 Task: Find a place to stay in Dharan Bazar, Nepal, from June 9 to June 16 for 2 adults and 1 child, with a price range of ₹8000 to ₹16000, 2 bedrooms, 1 bathroom, and self check-in option.
Action: Mouse moved to (340, 107)
Screenshot: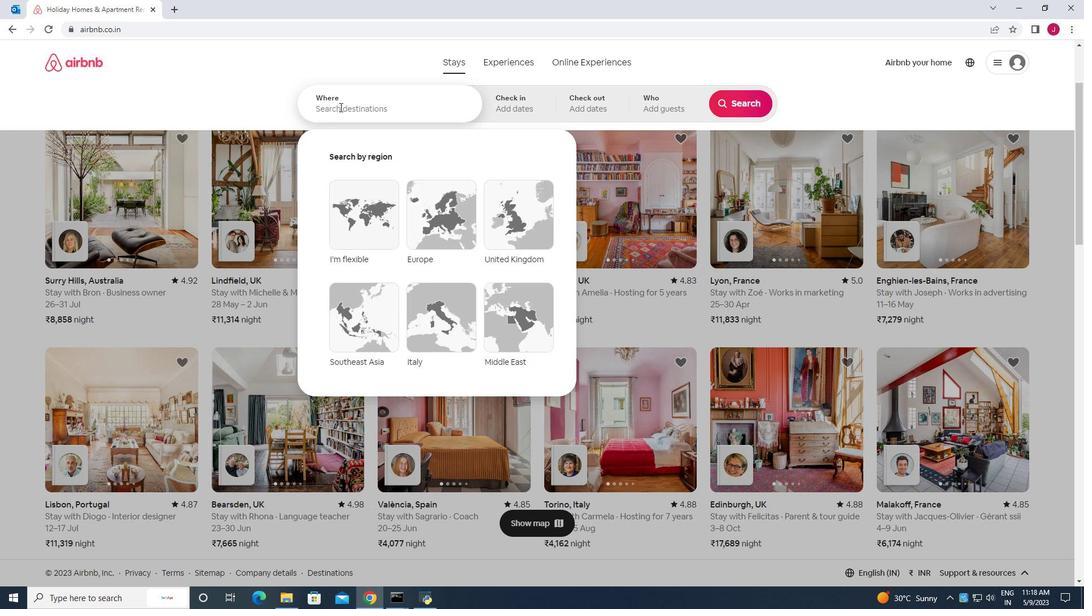 
Action: Mouse pressed left at (340, 107)
Screenshot: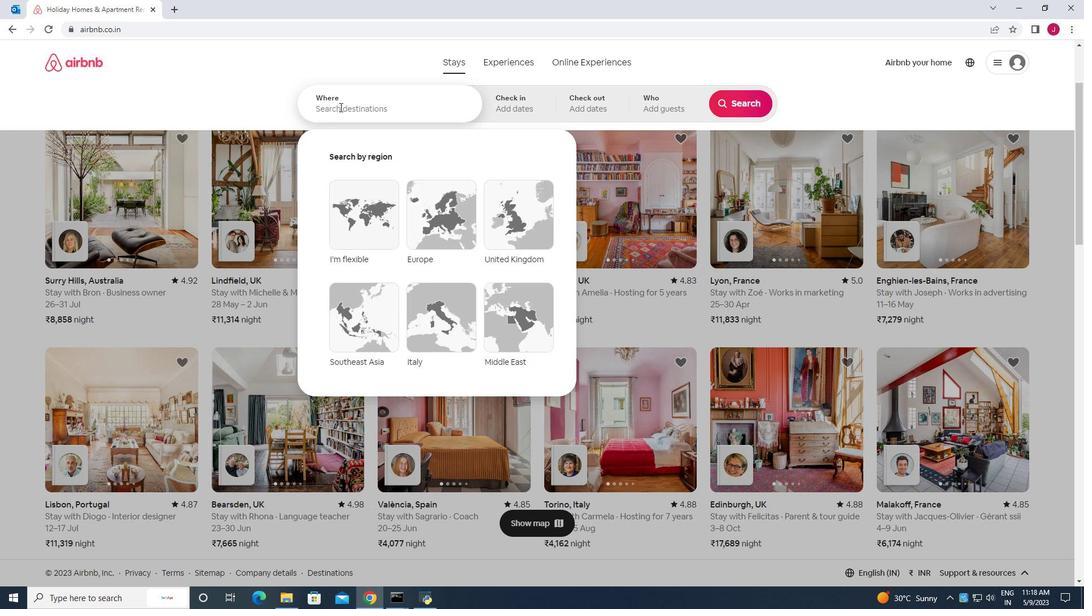 
Action: Key pressed dharan<Key.space>bazar
Screenshot: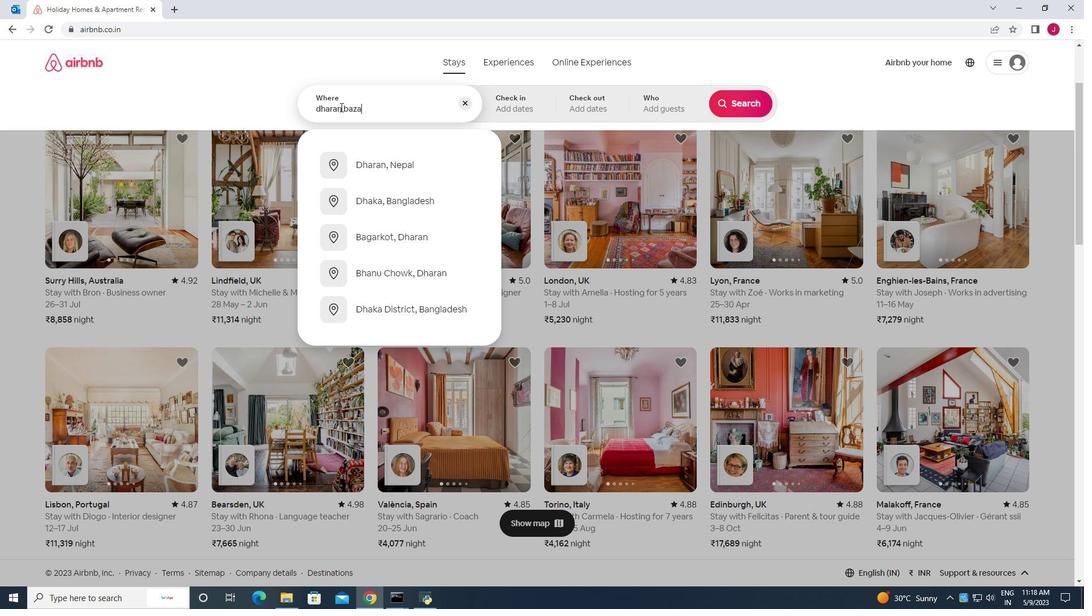 
Action: Mouse moved to (402, 164)
Screenshot: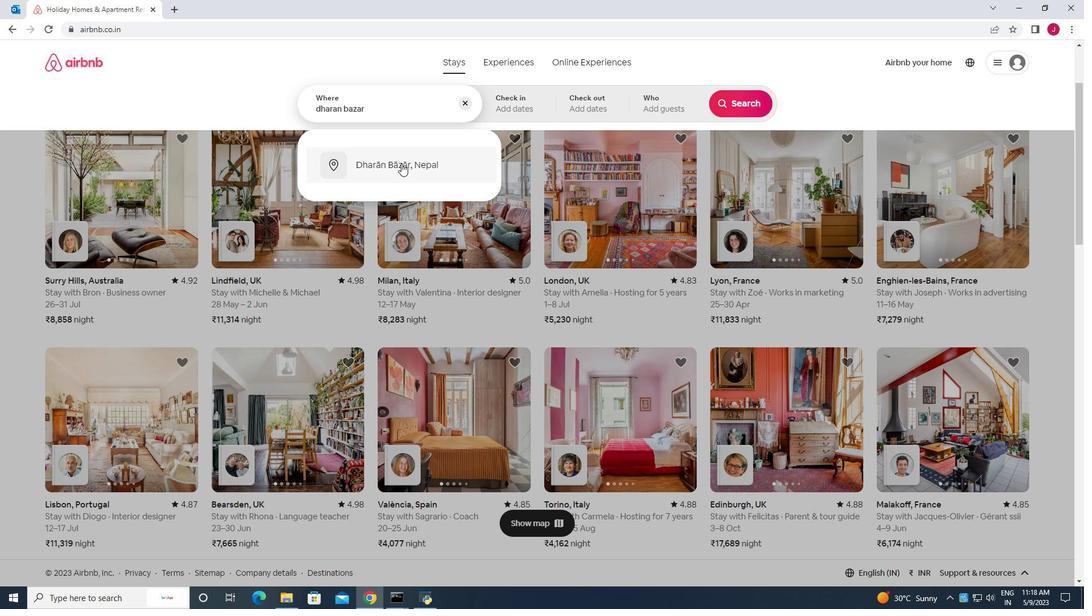 
Action: Mouse pressed left at (402, 164)
Screenshot: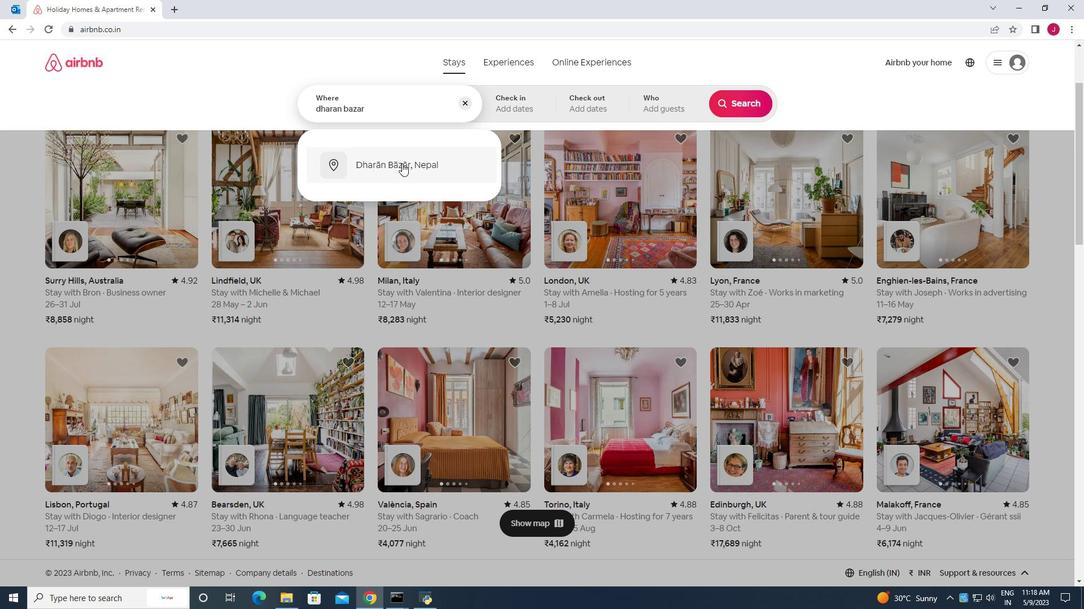 
Action: Mouse moved to (700, 269)
Screenshot: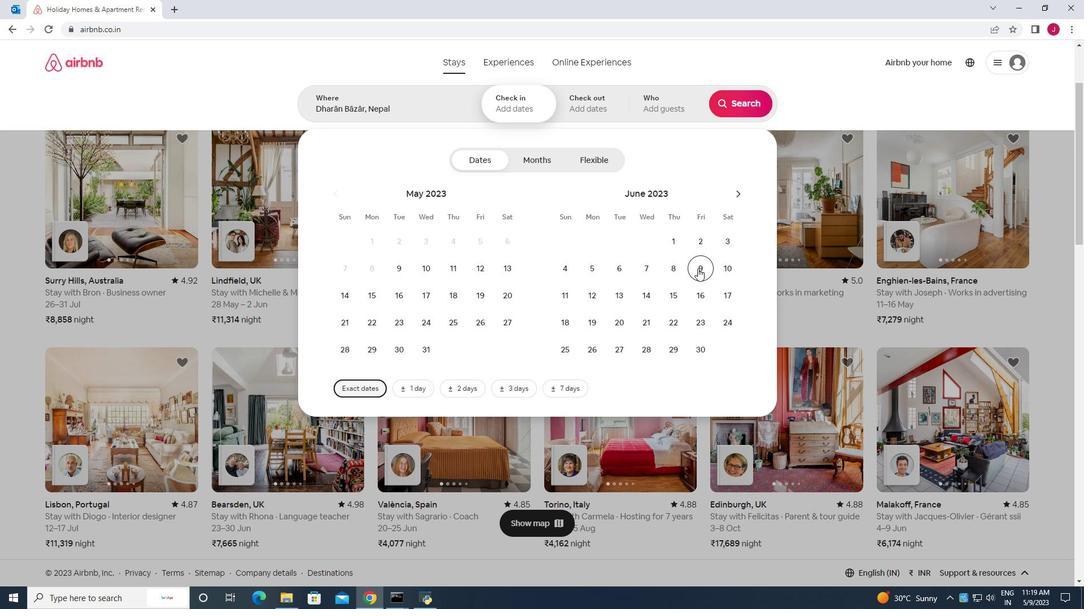 
Action: Mouse pressed left at (700, 269)
Screenshot: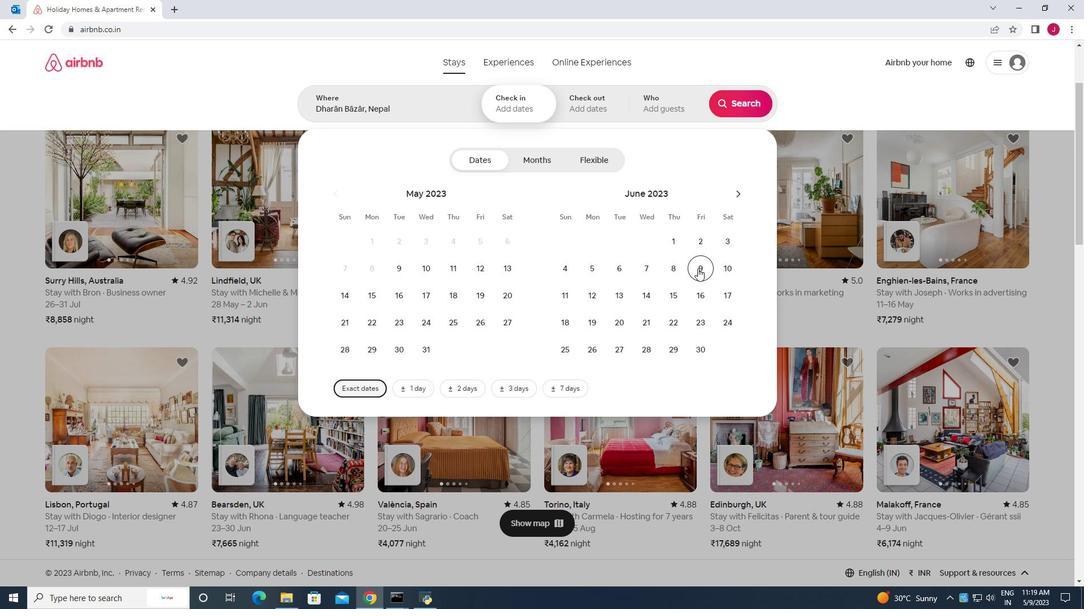 
Action: Mouse moved to (697, 301)
Screenshot: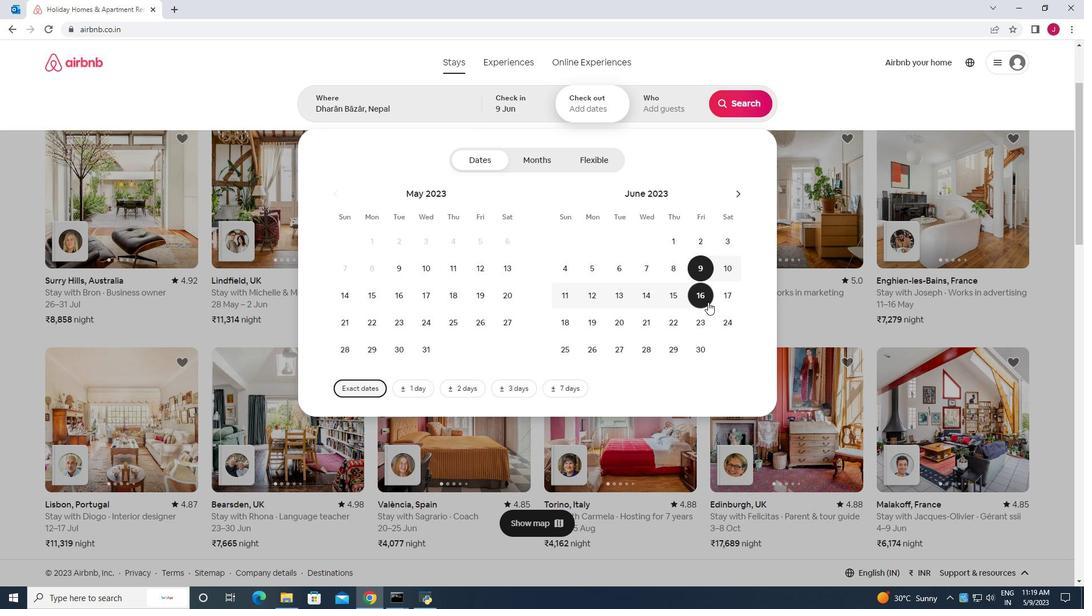 
Action: Mouse pressed left at (697, 301)
Screenshot: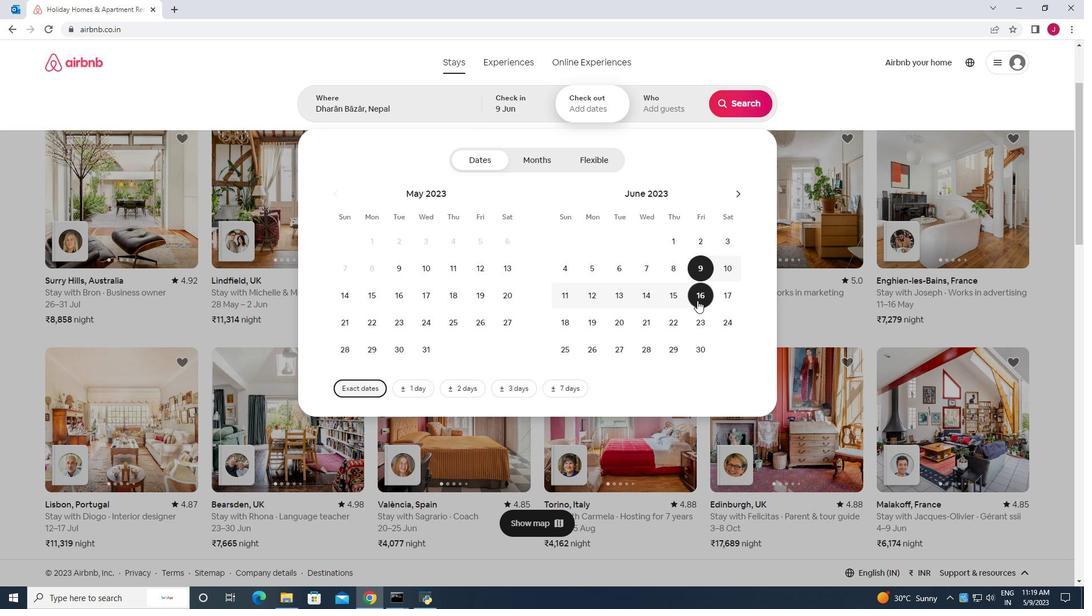 
Action: Mouse moved to (658, 109)
Screenshot: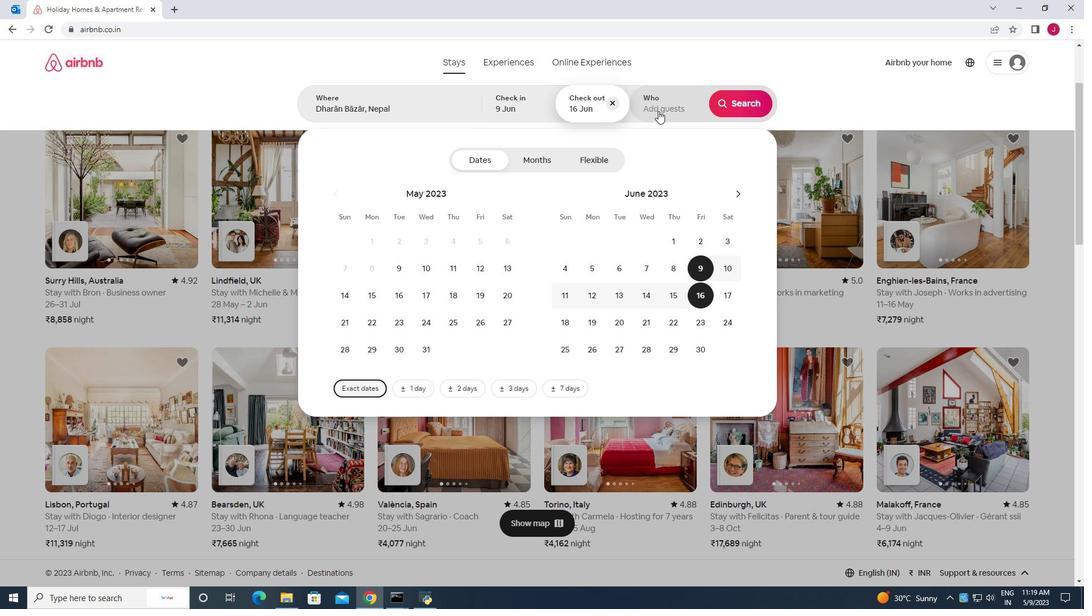 
Action: Mouse pressed left at (658, 109)
Screenshot: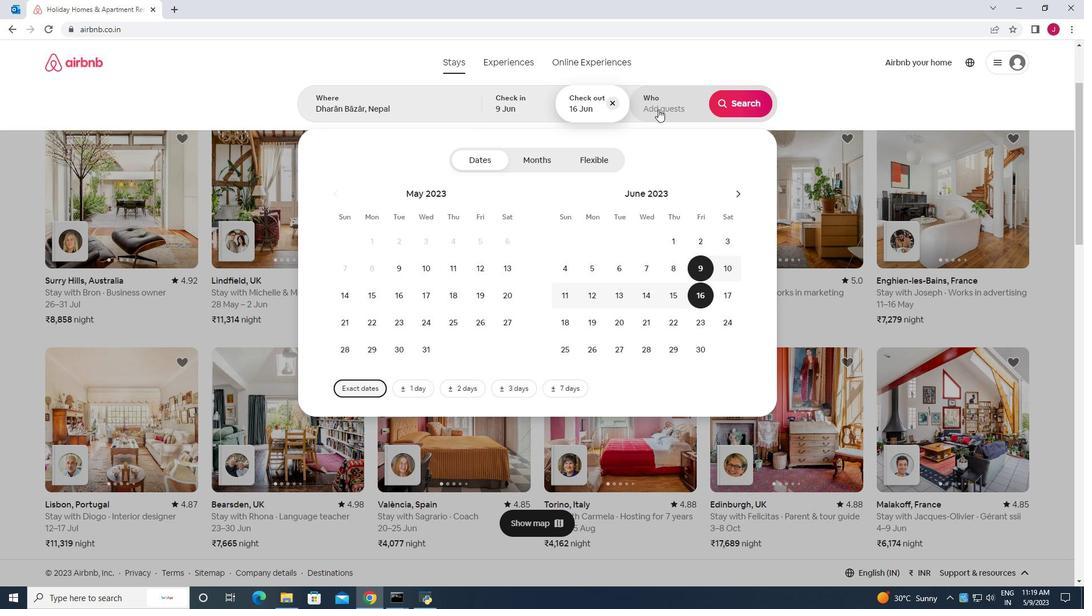 
Action: Mouse moved to (739, 166)
Screenshot: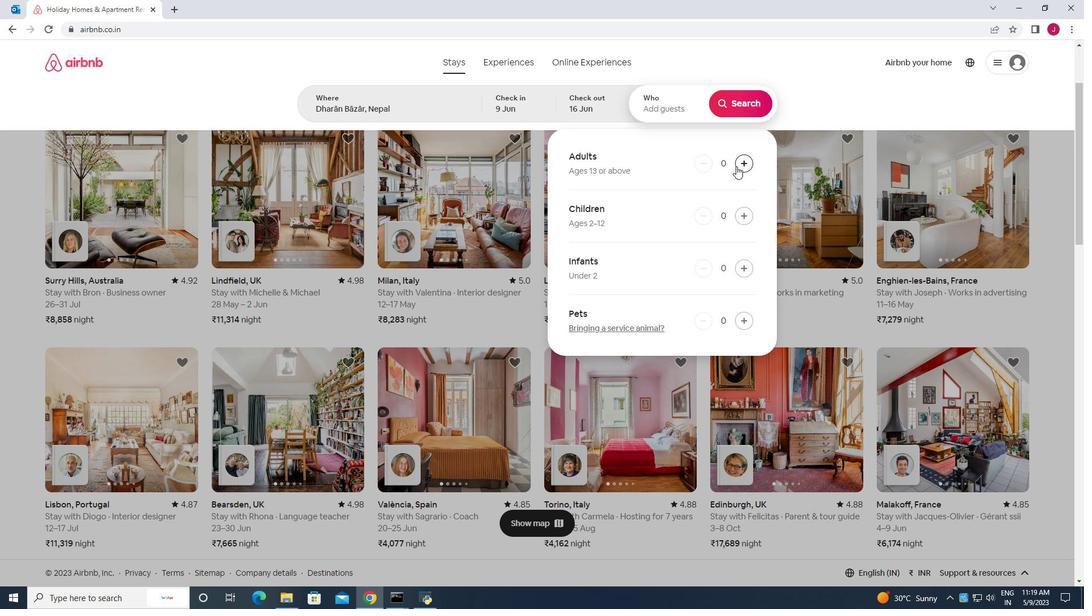 
Action: Mouse pressed left at (739, 166)
Screenshot: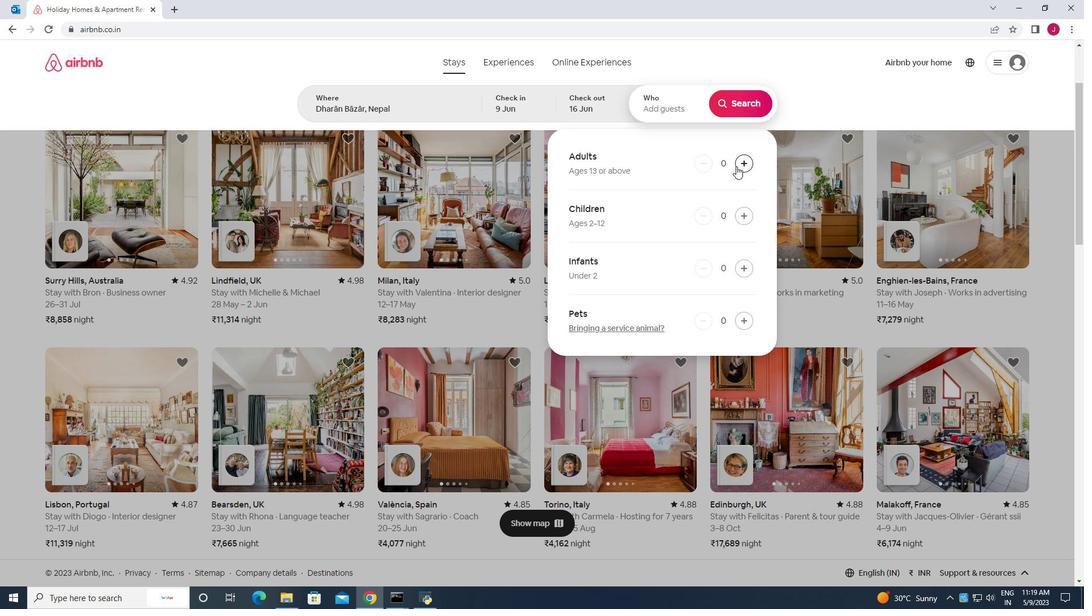 
Action: Mouse moved to (739, 166)
Screenshot: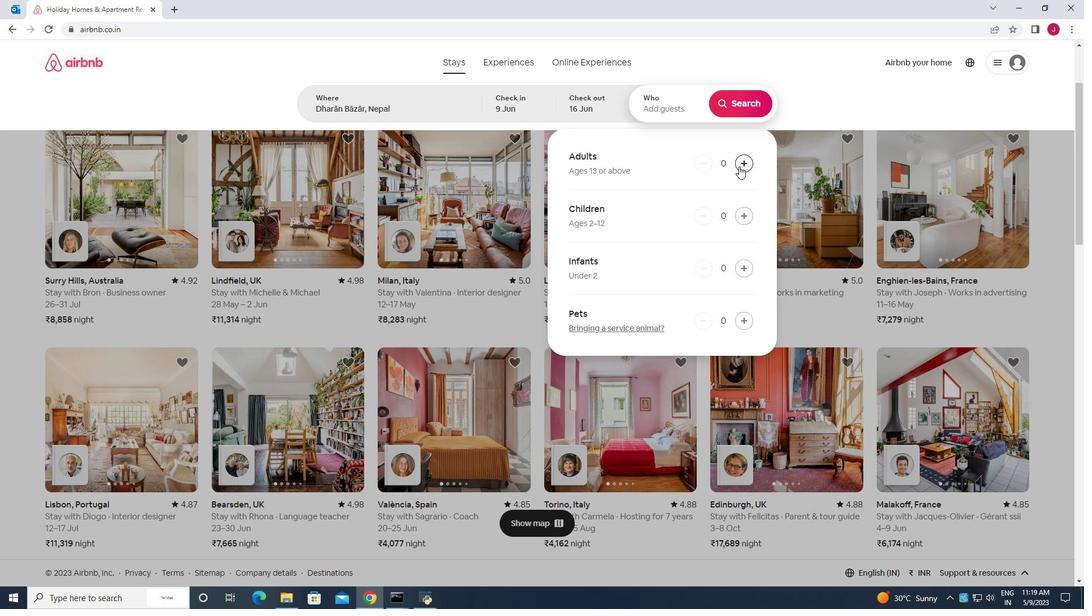 
Action: Mouse pressed left at (739, 166)
Screenshot: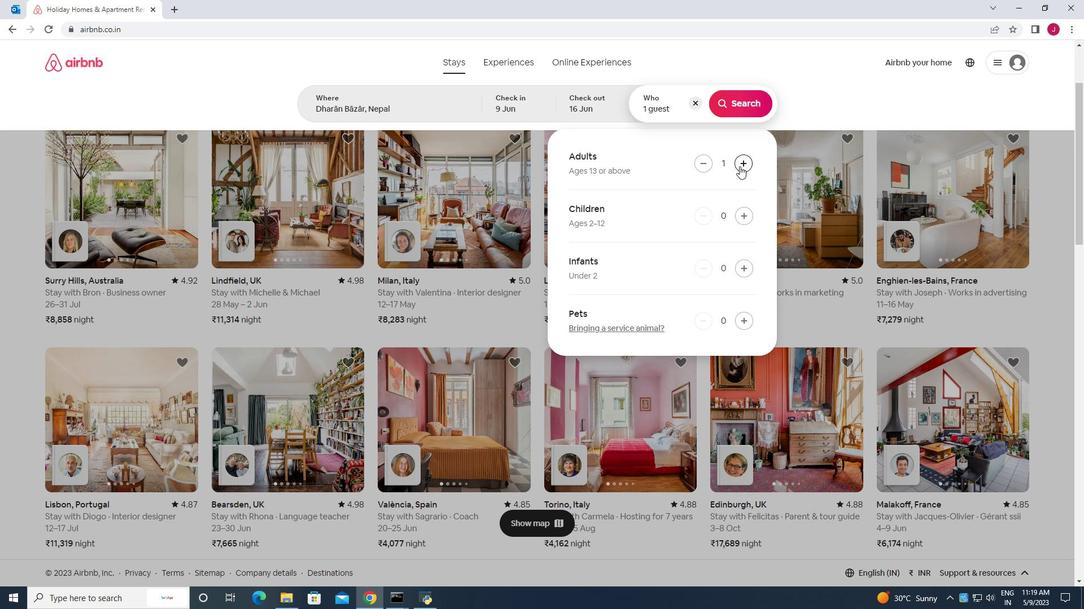
Action: Mouse moved to (740, 217)
Screenshot: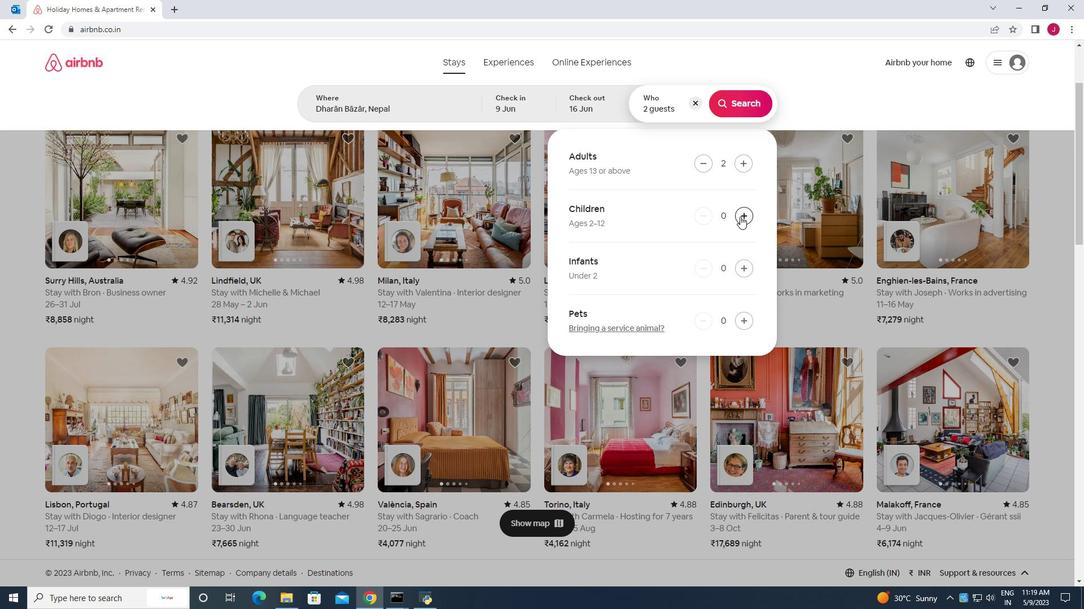 
Action: Mouse pressed left at (740, 217)
Screenshot: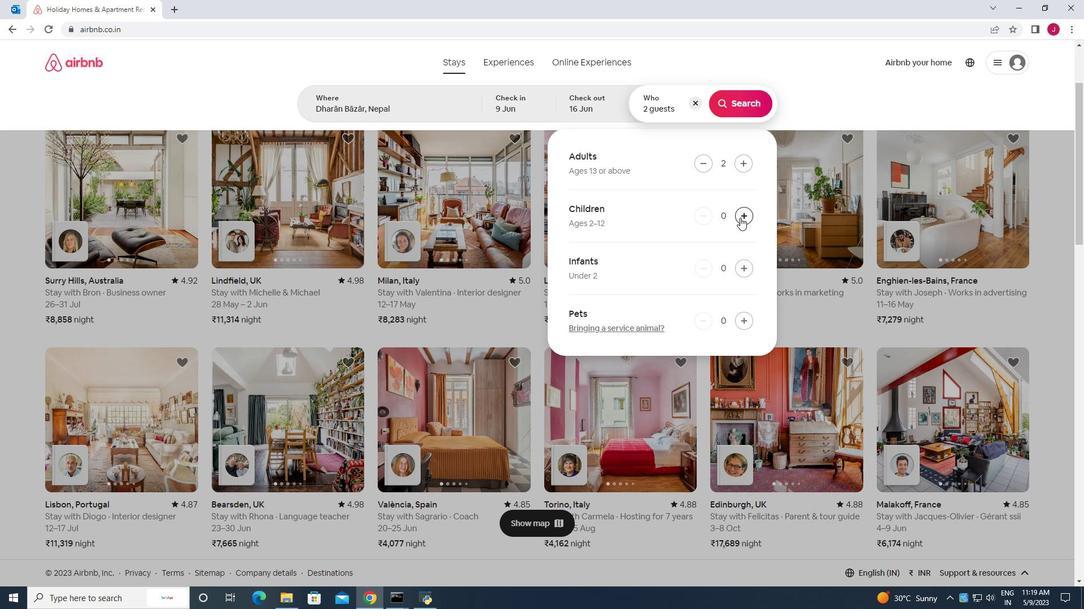 
Action: Mouse moved to (750, 106)
Screenshot: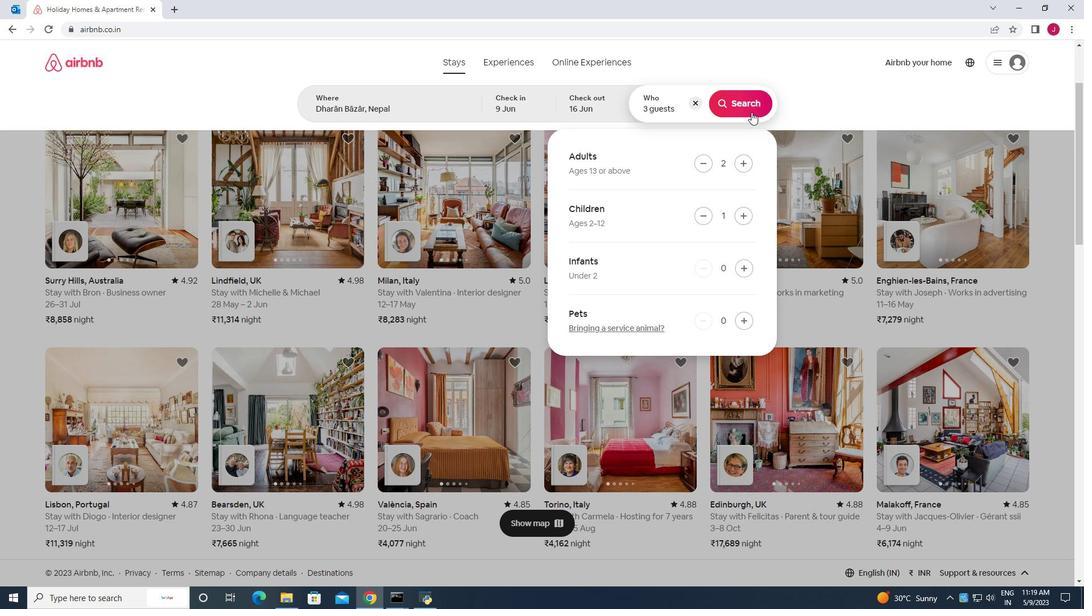 
Action: Mouse pressed left at (750, 106)
Screenshot: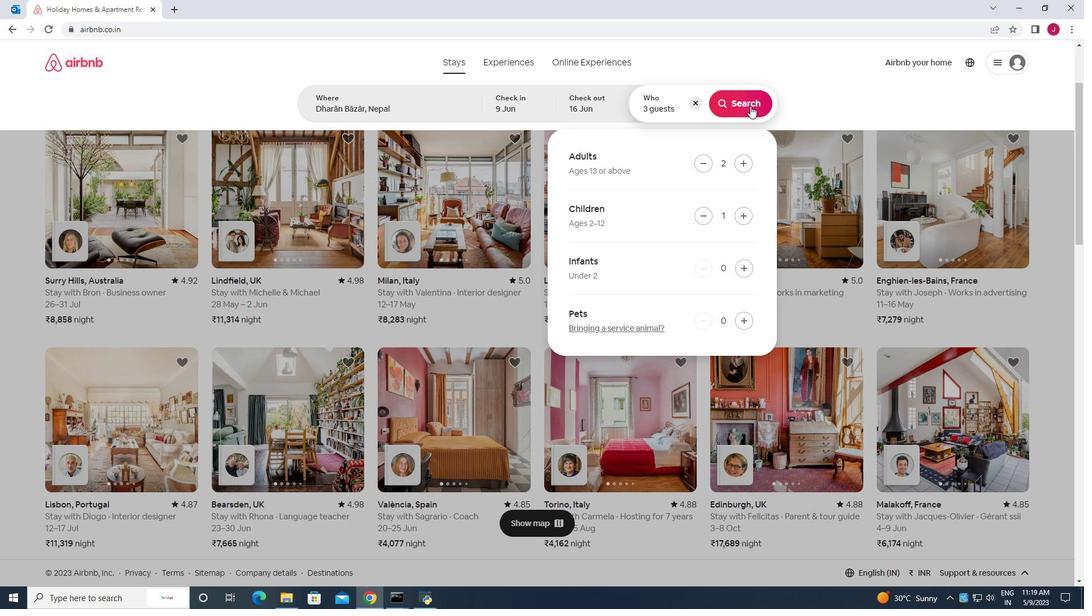 
Action: Mouse moved to (1042, 107)
Screenshot: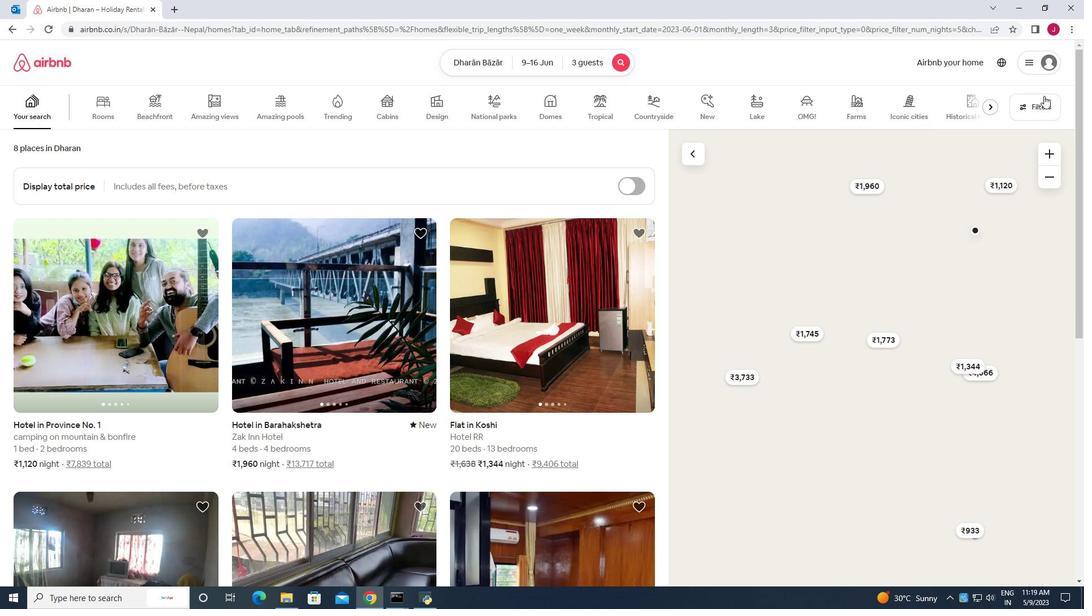 
Action: Mouse pressed left at (1042, 107)
Screenshot: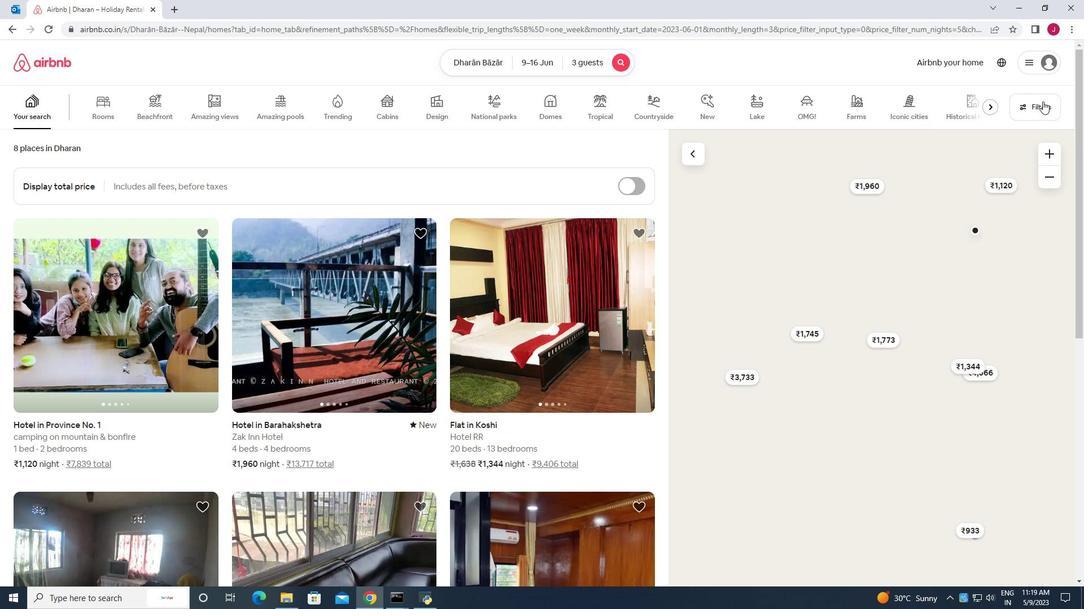 
Action: Mouse moved to (404, 261)
Screenshot: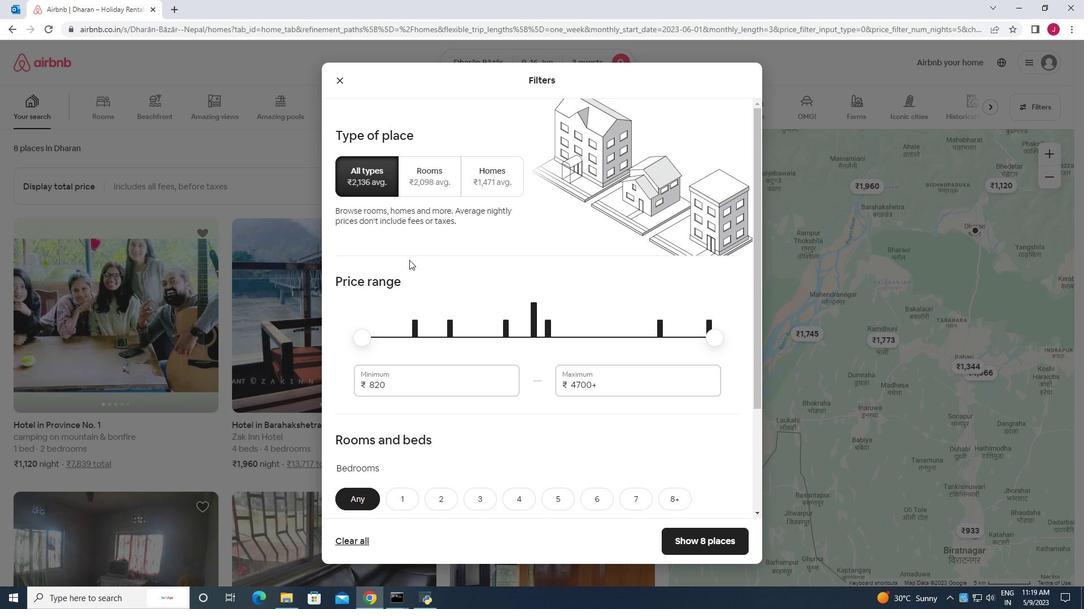 
Action: Mouse scrolled (404, 260) with delta (0, 0)
Screenshot: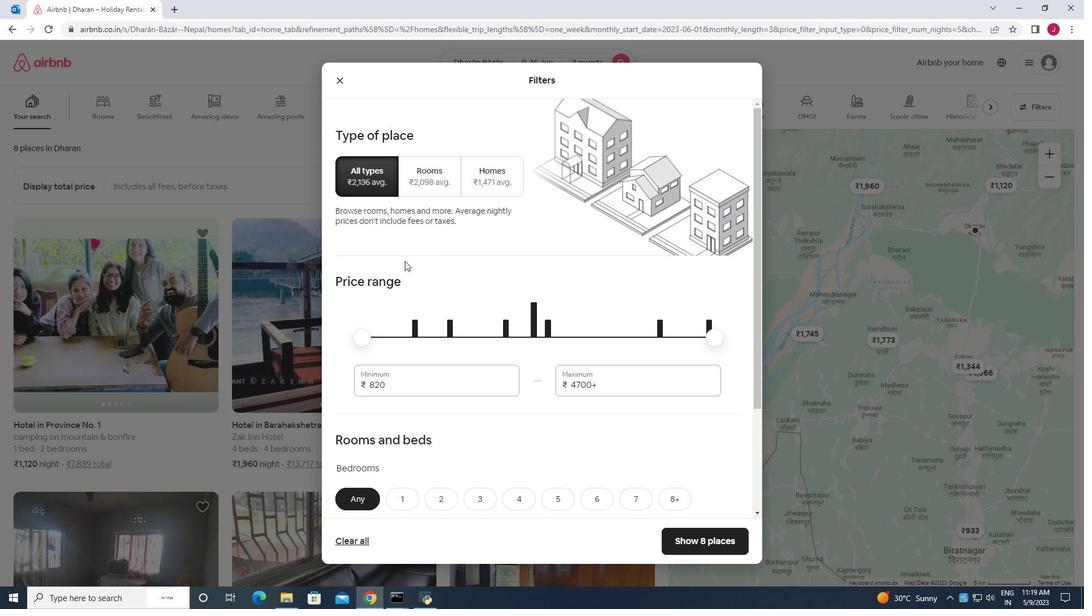 
Action: Mouse moved to (385, 205)
Screenshot: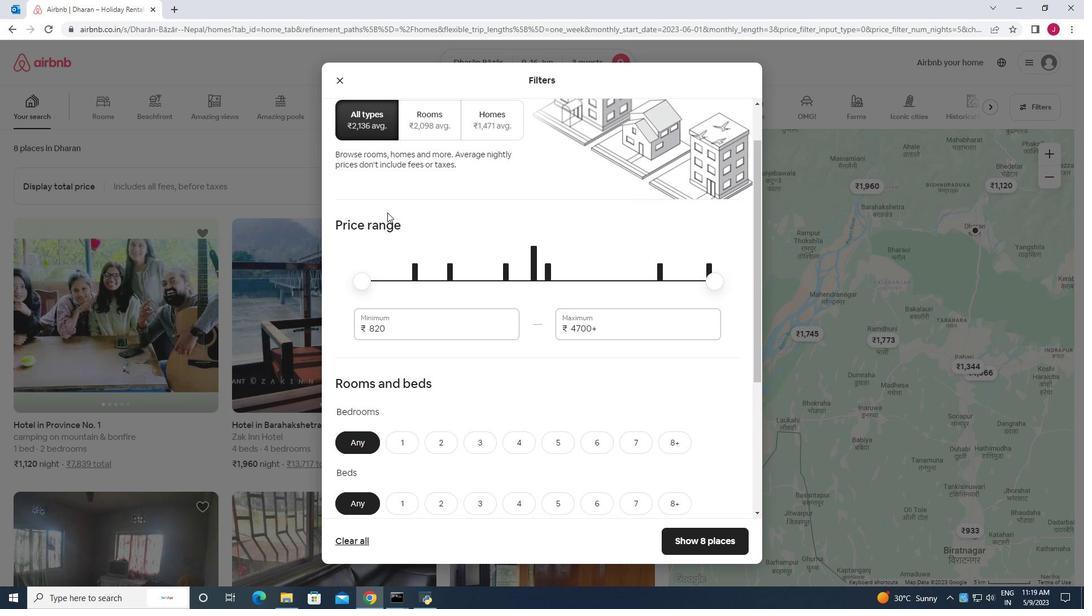 
Action: Mouse scrolled (385, 206) with delta (0, 0)
Screenshot: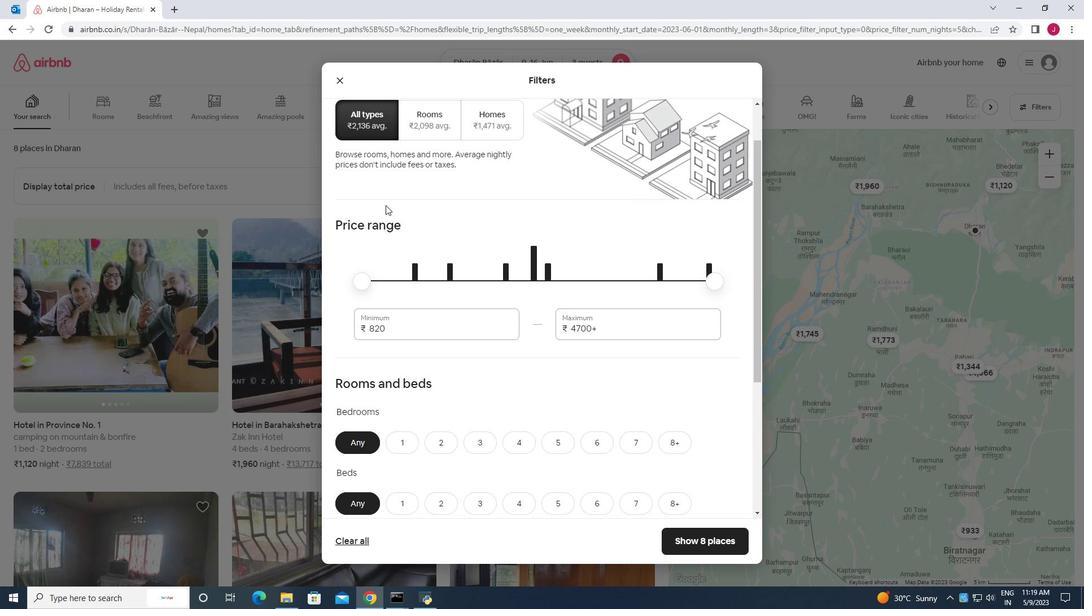 
Action: Mouse moved to (385, 205)
Screenshot: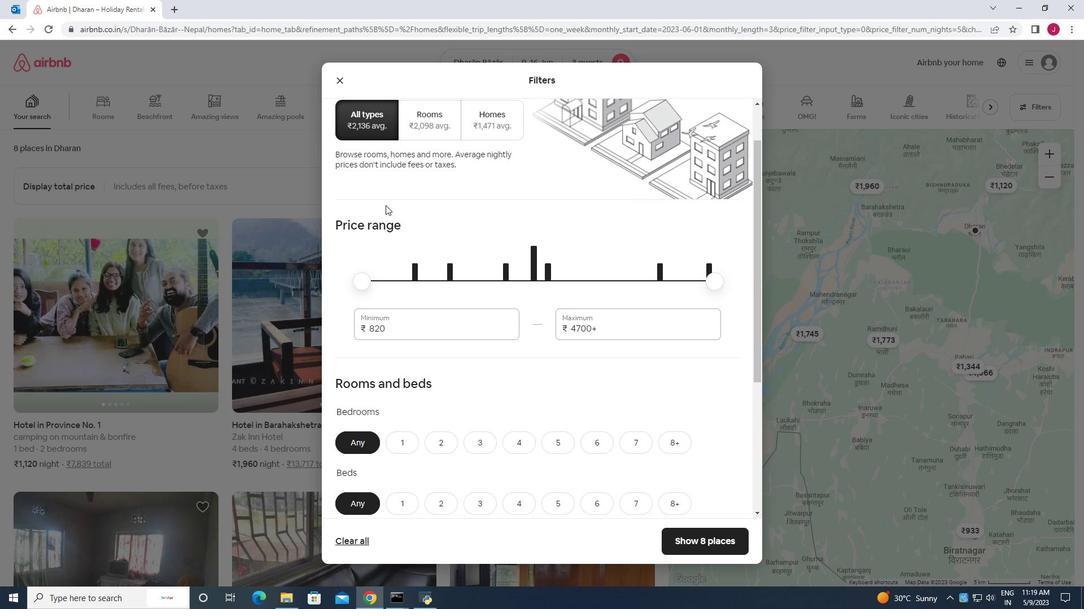 
Action: Mouse scrolled (385, 206) with delta (0, 0)
Screenshot: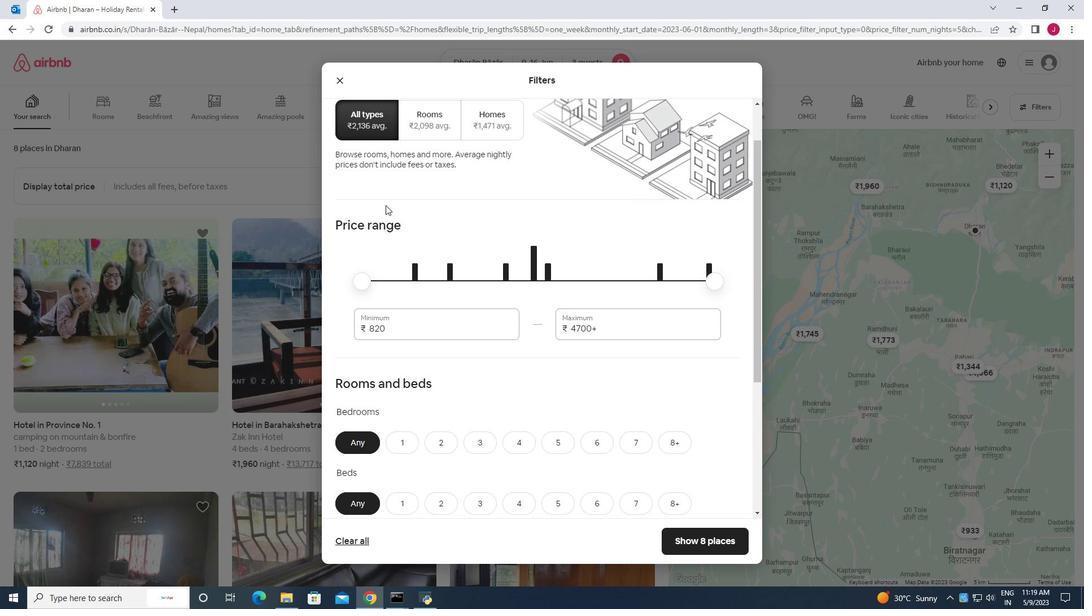 
Action: Mouse scrolled (385, 206) with delta (0, 0)
Screenshot: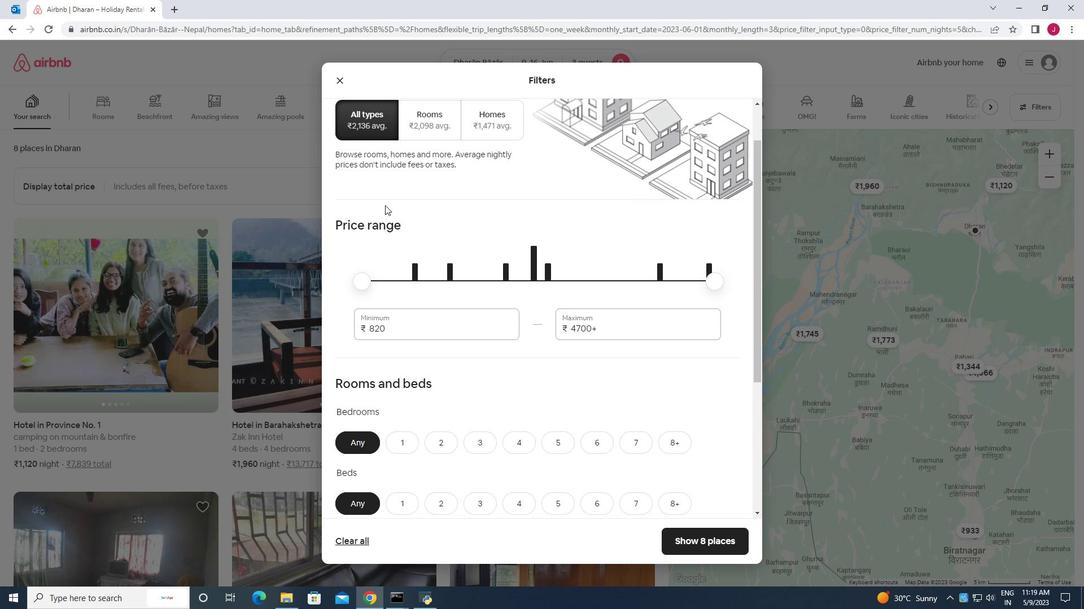 
Action: Mouse moved to (425, 206)
Screenshot: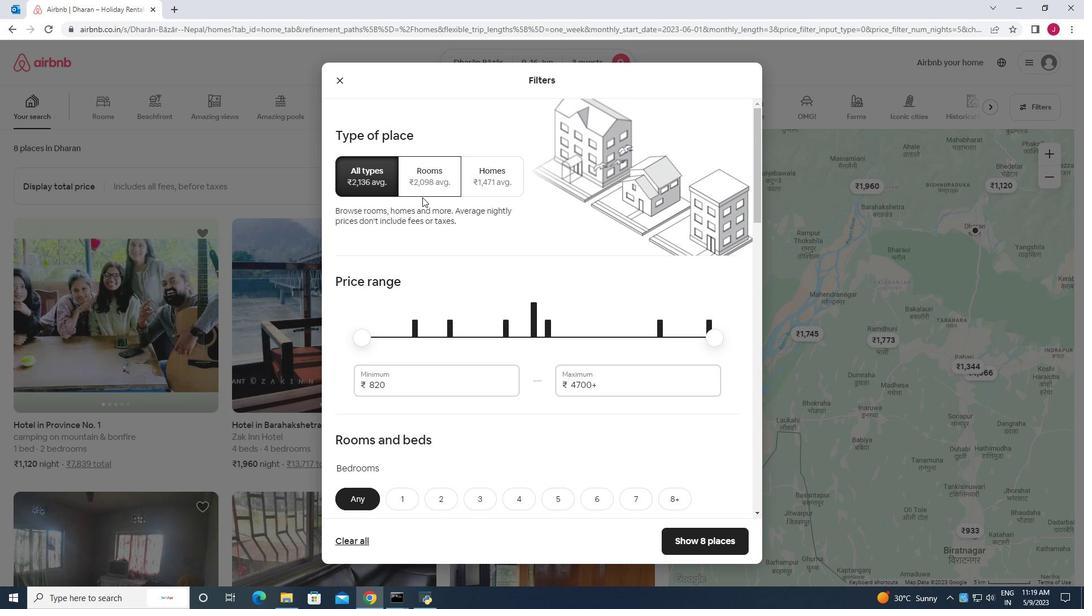 
Action: Mouse scrolled (425, 205) with delta (0, 0)
Screenshot: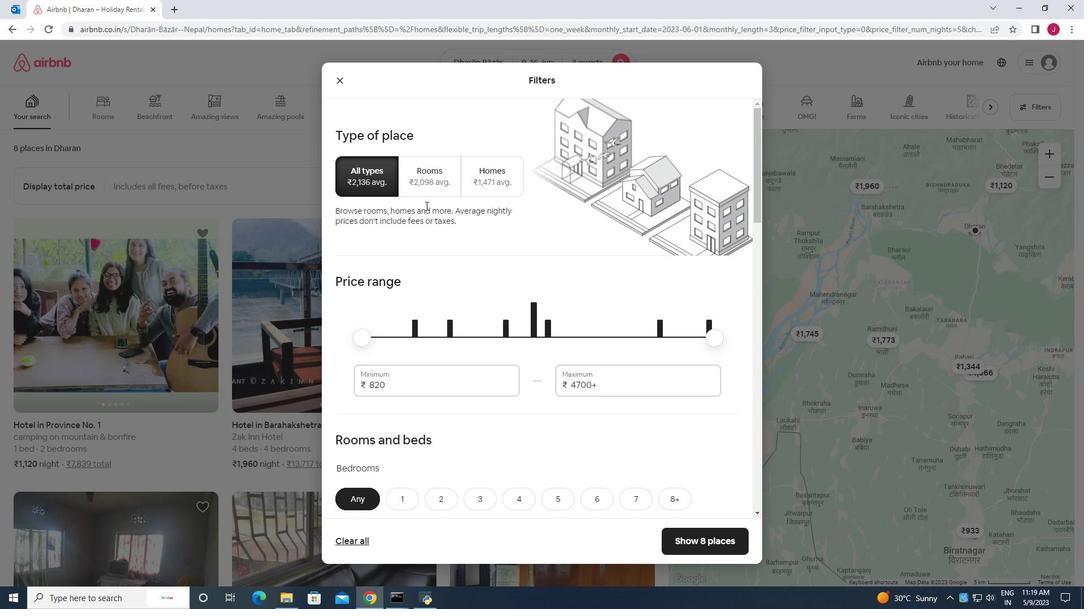 
Action: Mouse scrolled (425, 205) with delta (0, 0)
Screenshot: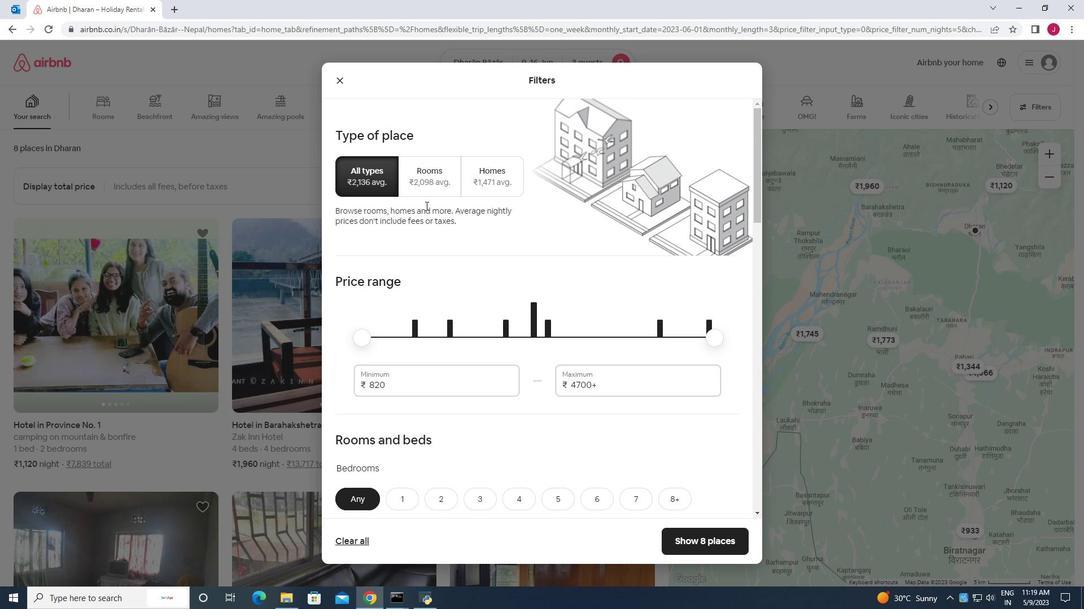 
Action: Mouse moved to (403, 268)
Screenshot: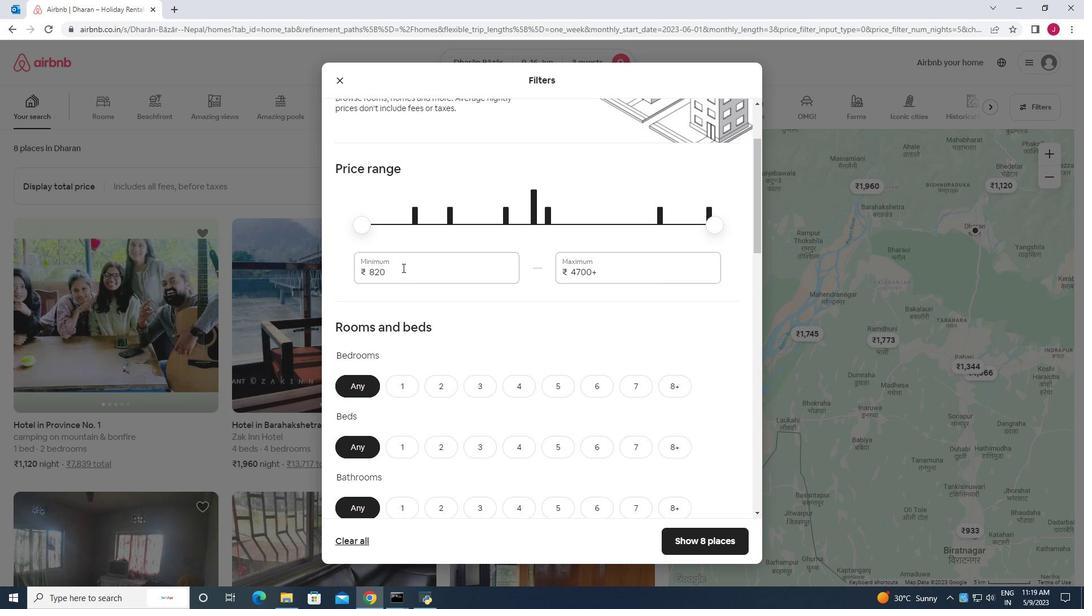 
Action: Mouse pressed left at (403, 268)
Screenshot: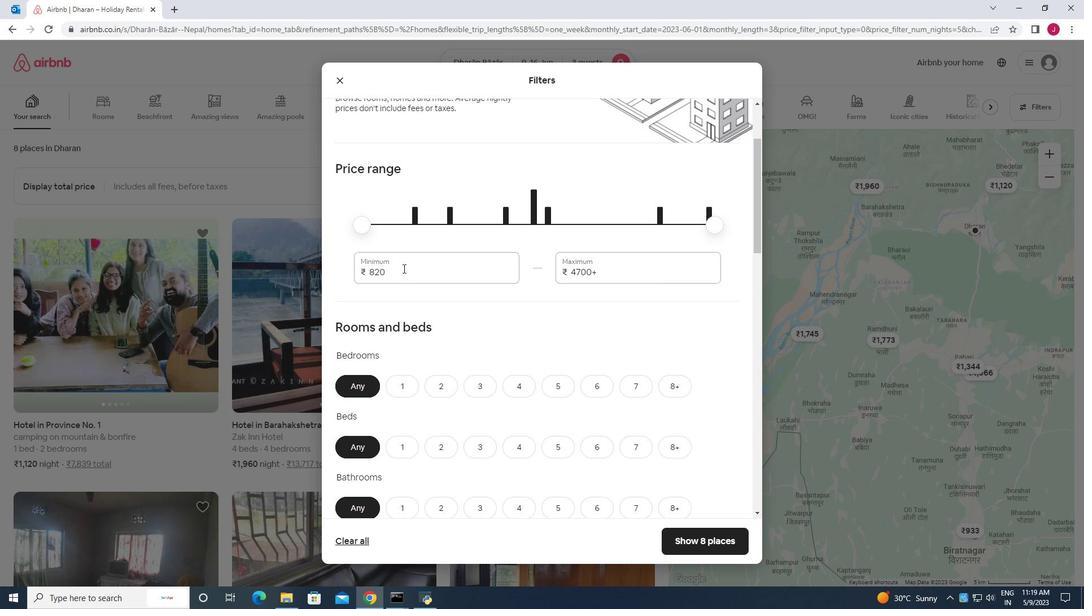 
Action: Mouse moved to (403, 269)
Screenshot: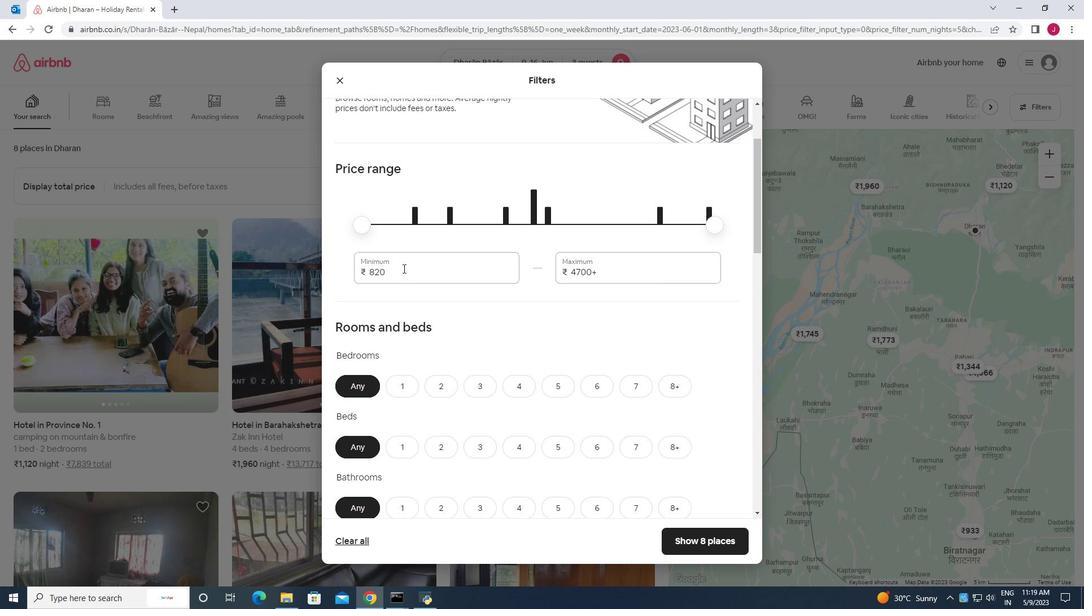 
Action: Key pressed <Key.backspace><Key.backspace>000
Screenshot: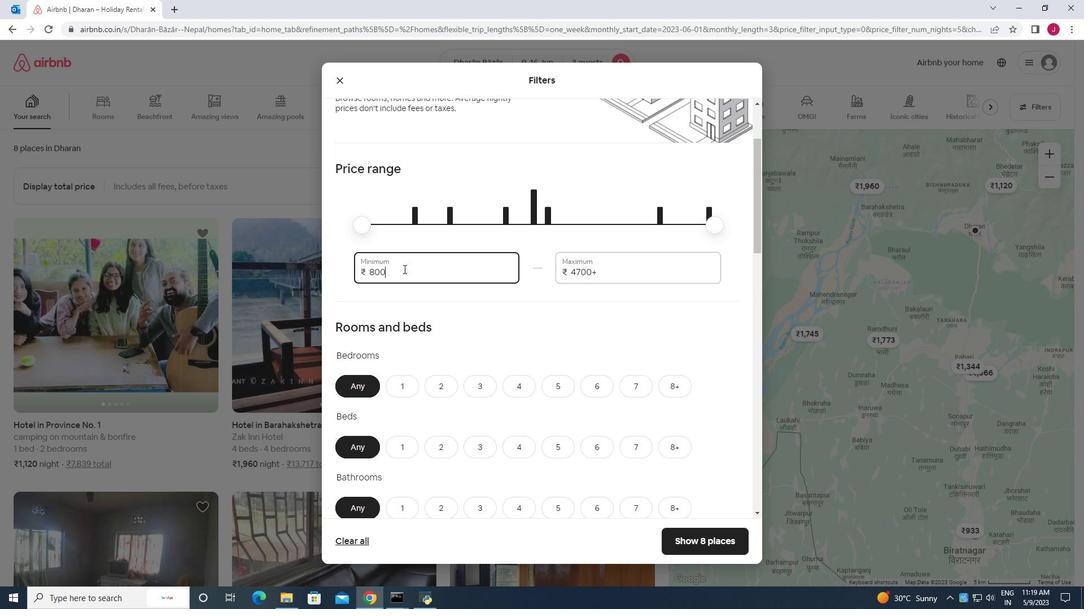 
Action: Mouse moved to (625, 271)
Screenshot: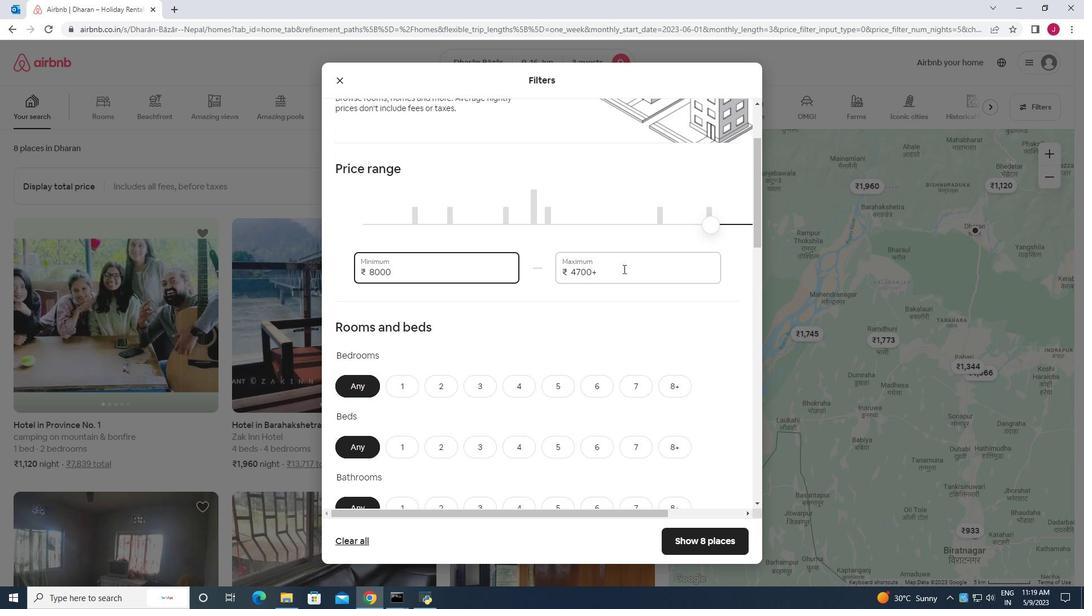 
Action: Mouse pressed left at (625, 271)
Screenshot: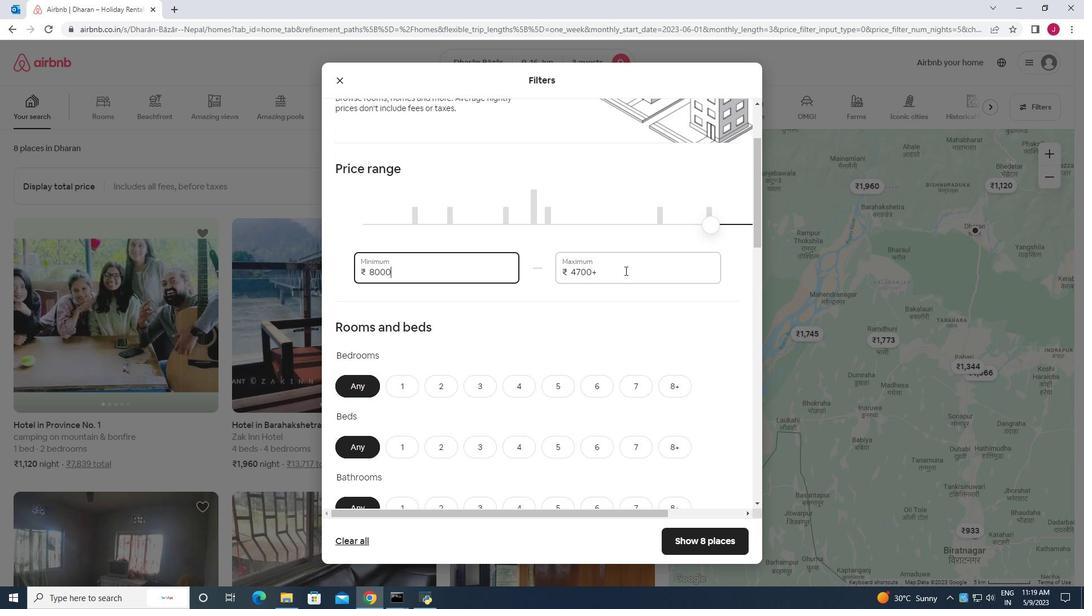 
Action: Key pressed <Key.backspace><Key.backspace><Key.backspace><Key.backspace><Key.backspace><Key.backspace><Key.backspace><Key.backspace><Key.backspace><Key.backspace><Key.backspace><Key.backspace><Key.backspace>16000
Screenshot: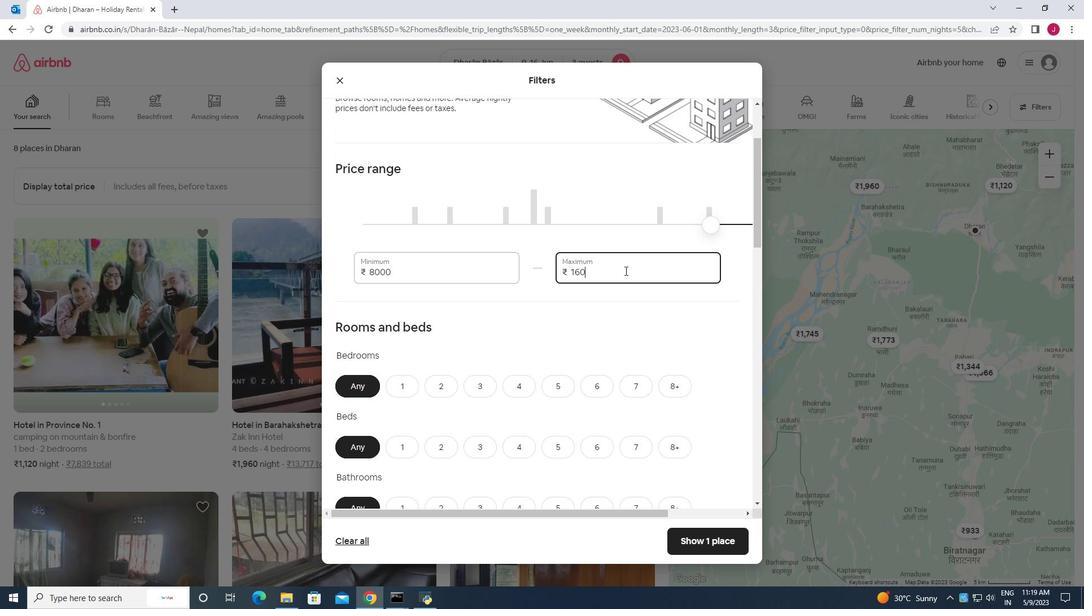 
Action: Mouse moved to (631, 324)
Screenshot: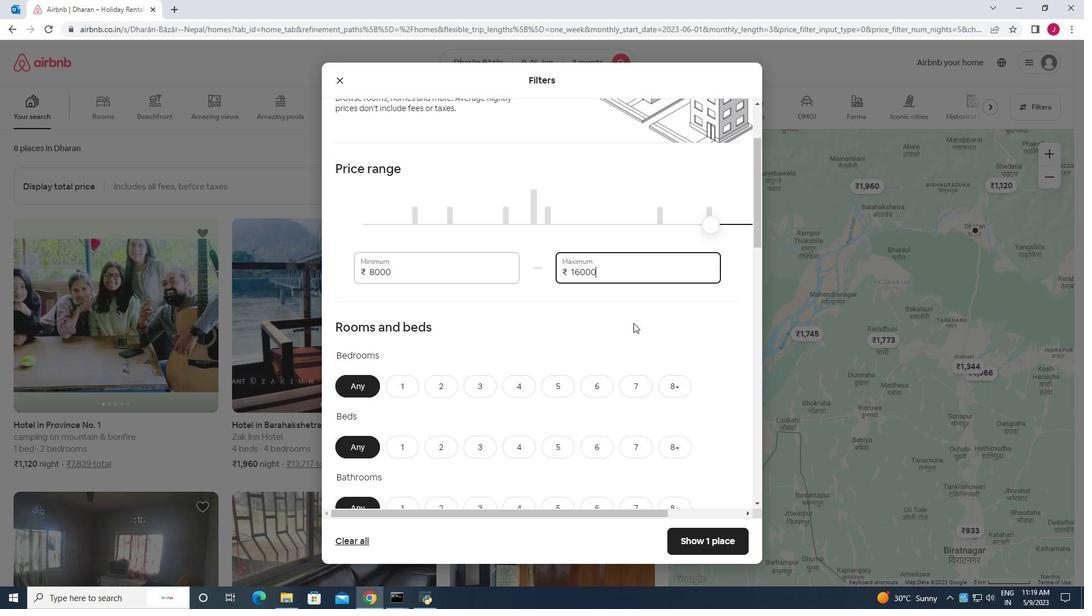 
Action: Mouse scrolled (631, 324) with delta (0, 0)
Screenshot: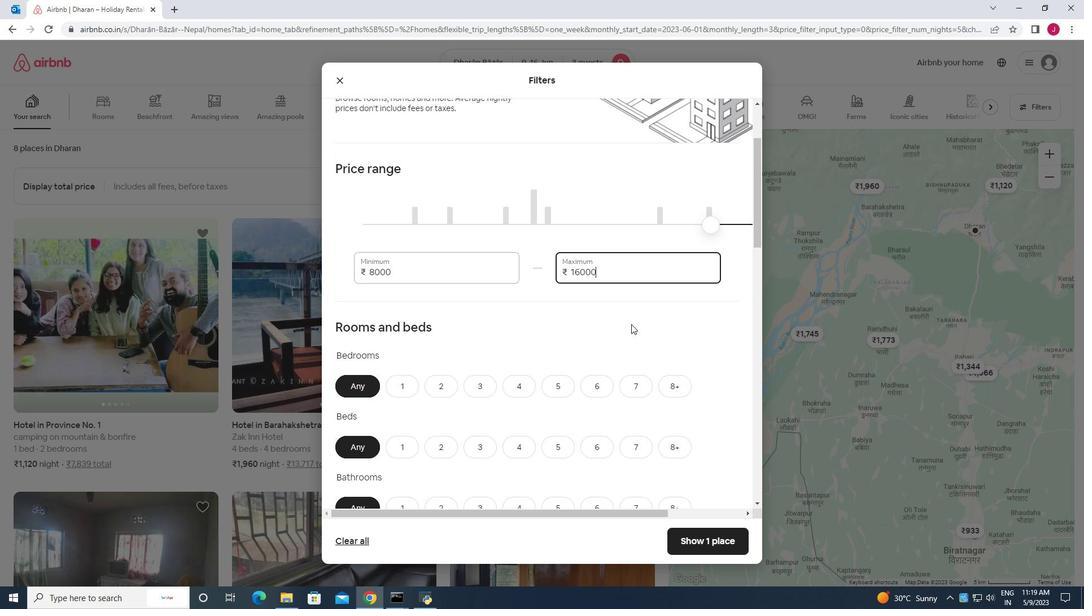 
Action: Mouse scrolled (631, 324) with delta (0, 0)
Screenshot: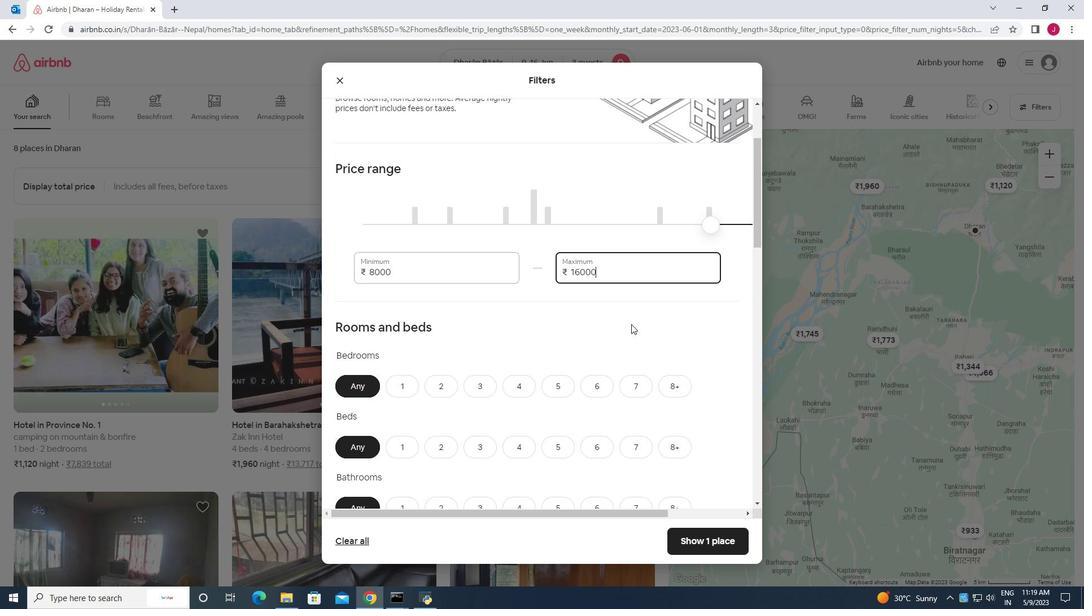
Action: Mouse moved to (439, 273)
Screenshot: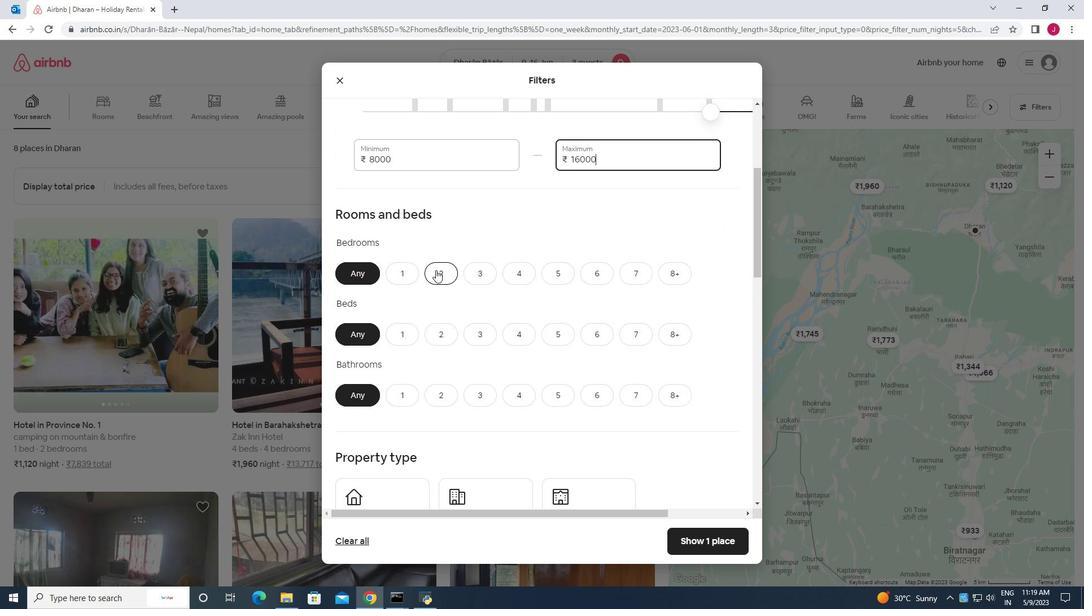 
Action: Mouse pressed left at (439, 273)
Screenshot: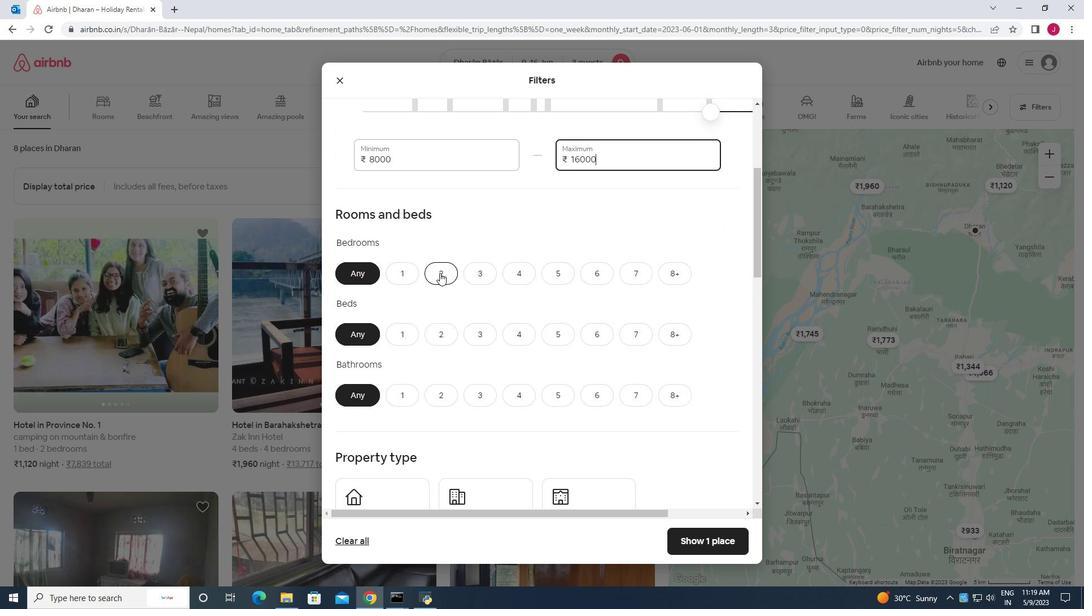 
Action: Mouse moved to (439, 334)
Screenshot: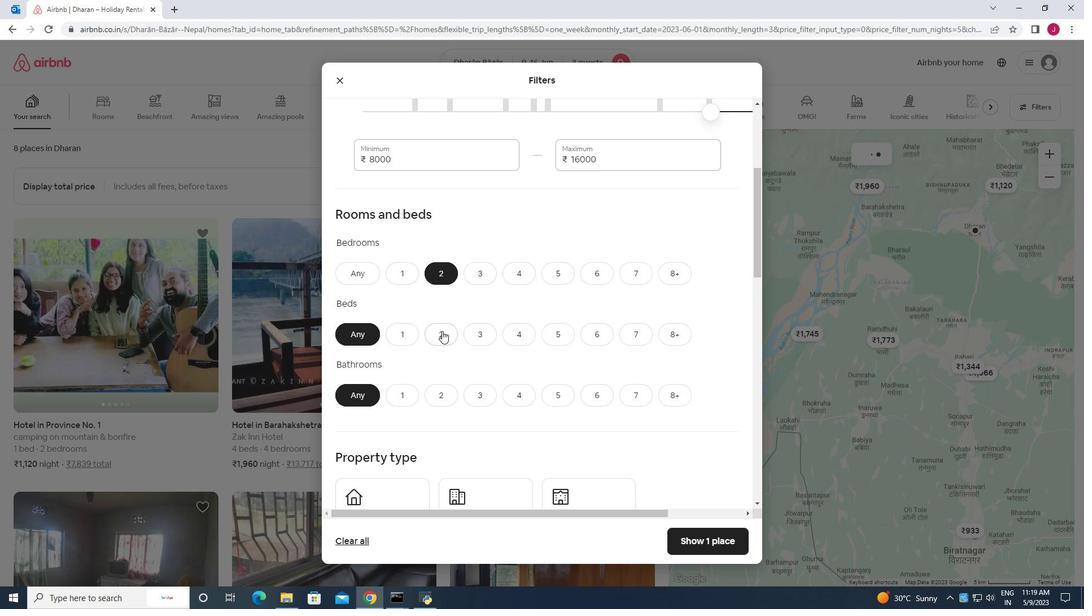 
Action: Mouse pressed left at (439, 334)
Screenshot: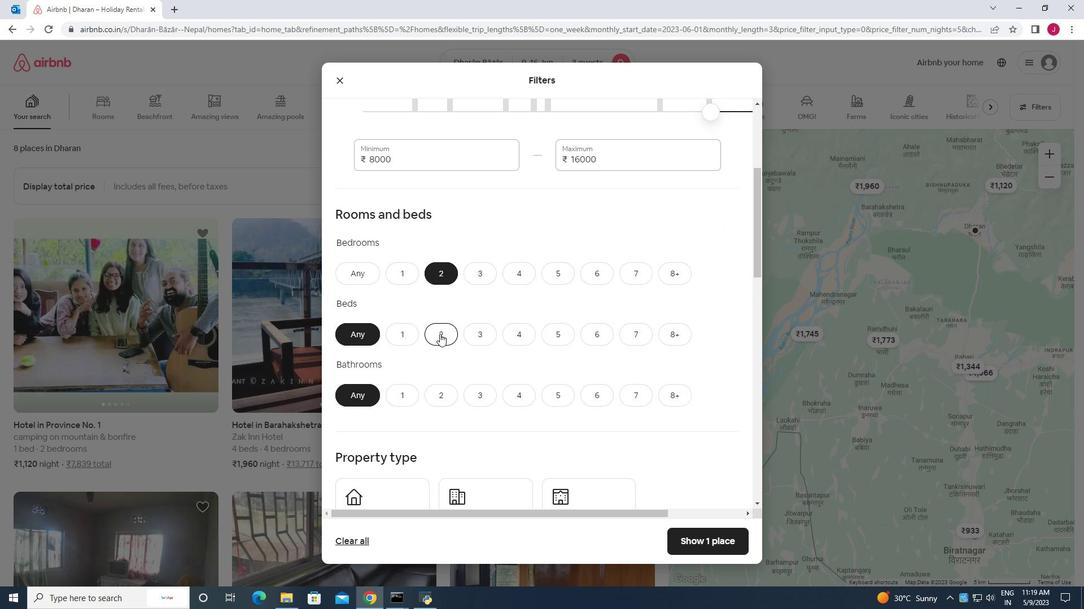 
Action: Mouse moved to (407, 394)
Screenshot: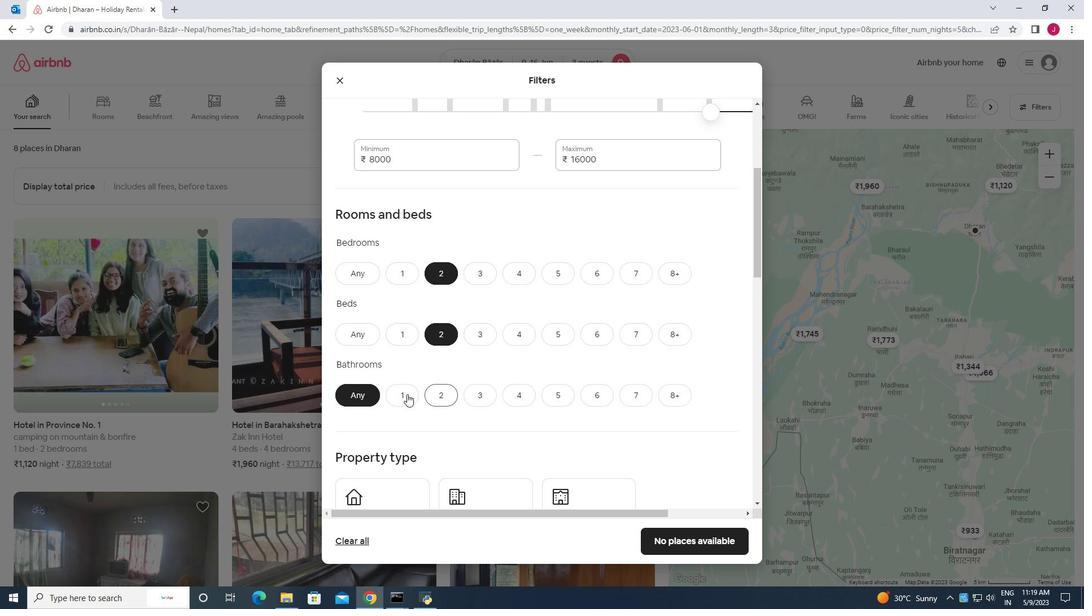 
Action: Mouse pressed left at (407, 394)
Screenshot: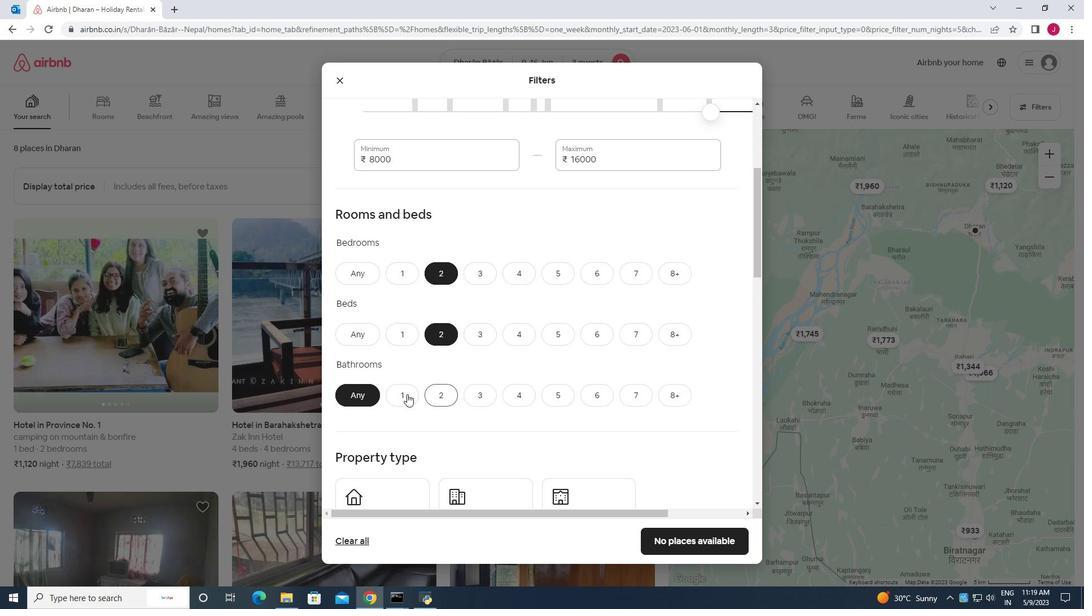 
Action: Mouse moved to (466, 359)
Screenshot: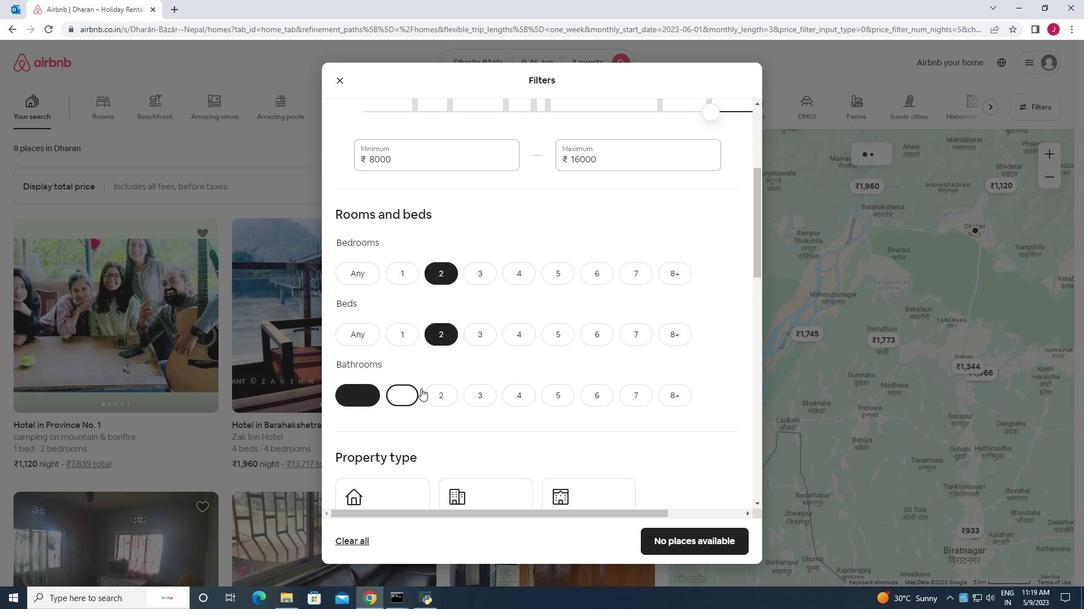 
Action: Mouse scrolled (466, 358) with delta (0, 0)
Screenshot: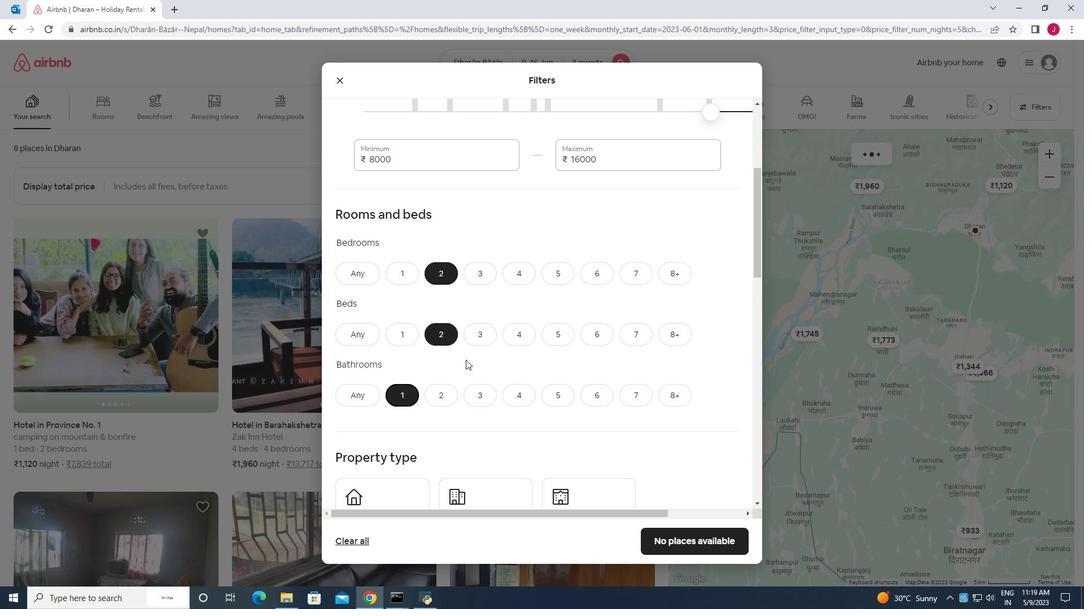
Action: Mouse scrolled (466, 358) with delta (0, 0)
Screenshot: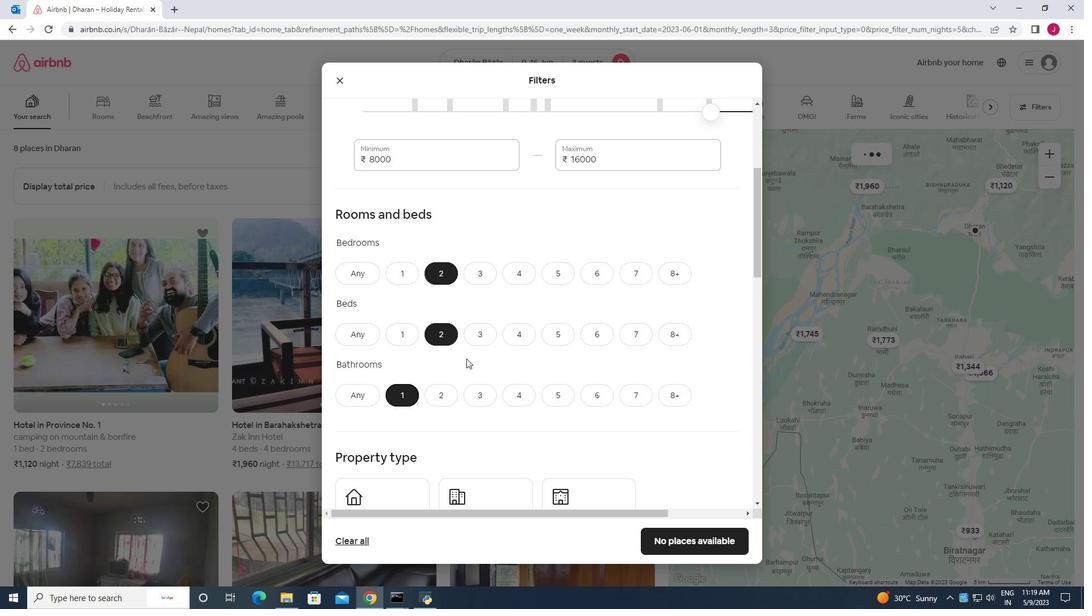 
Action: Mouse scrolled (466, 358) with delta (0, 0)
Screenshot: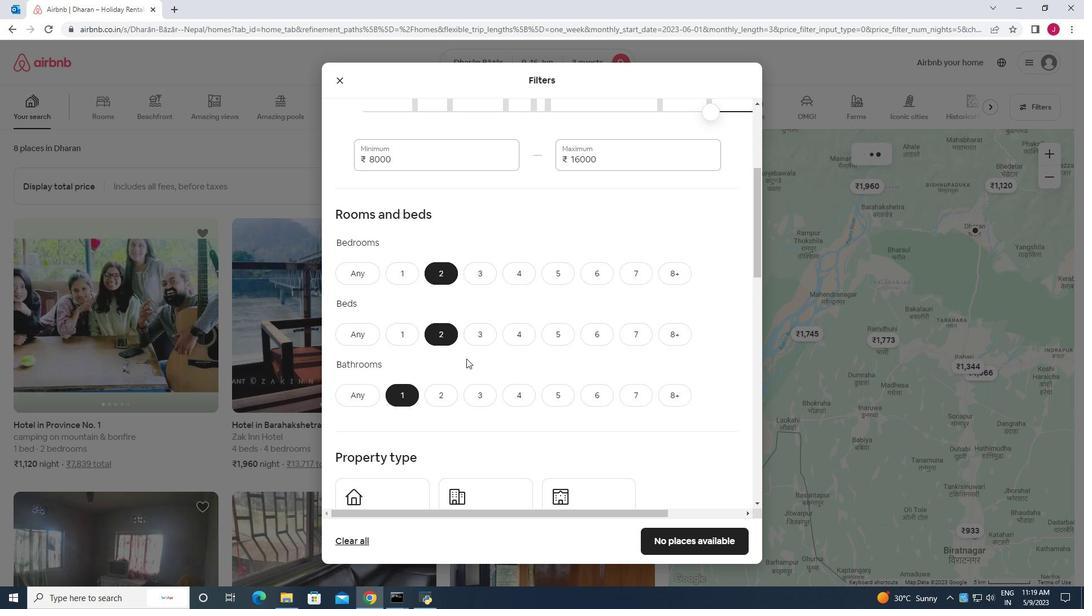 
Action: Mouse moved to (451, 349)
Screenshot: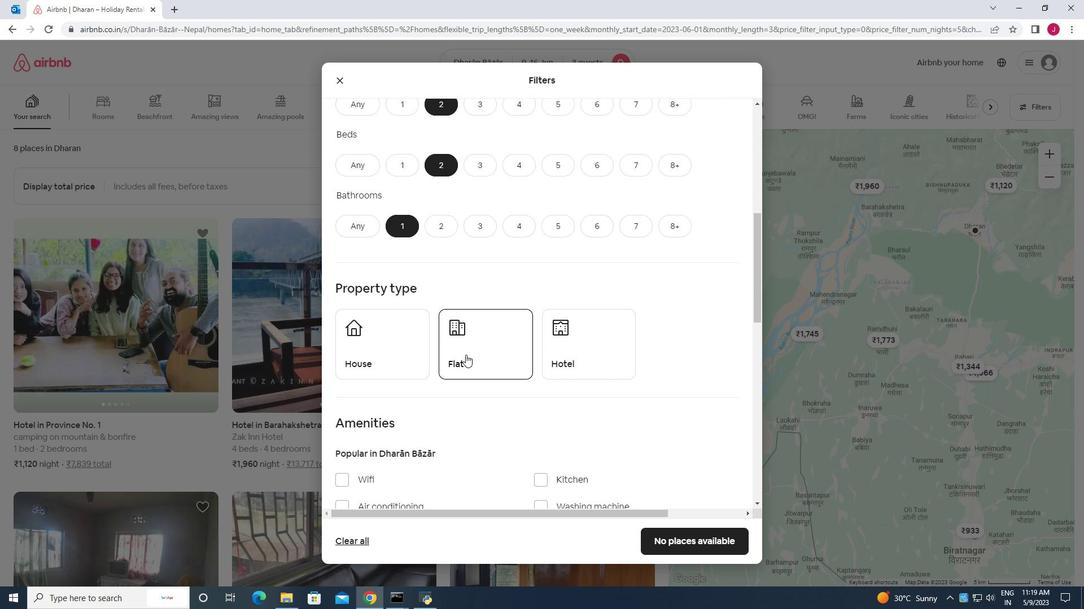 
Action: Mouse scrolled (451, 349) with delta (0, 0)
Screenshot: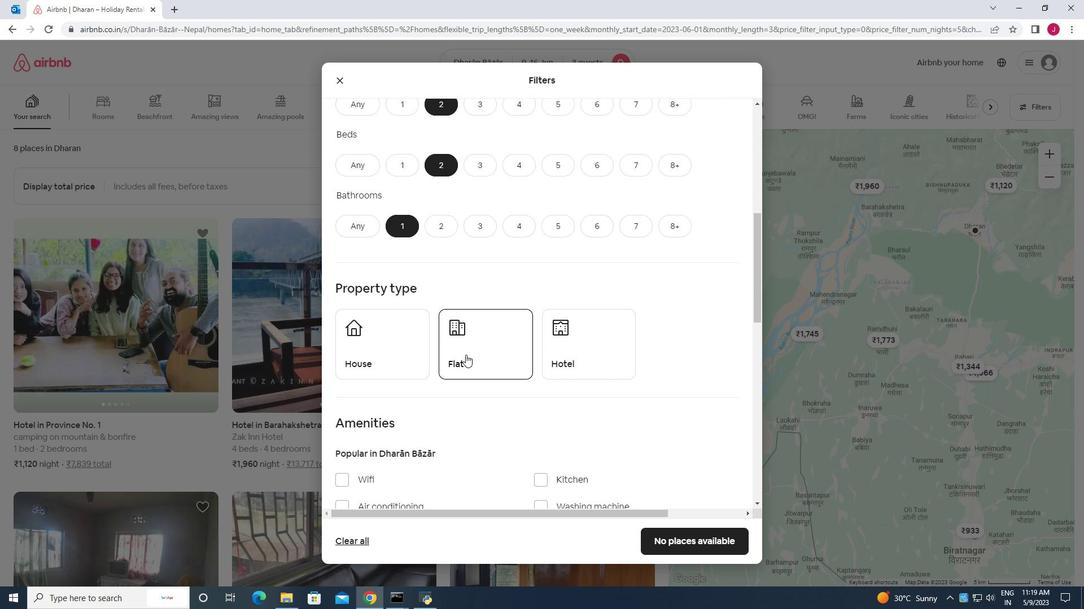 
Action: Mouse moved to (377, 302)
Screenshot: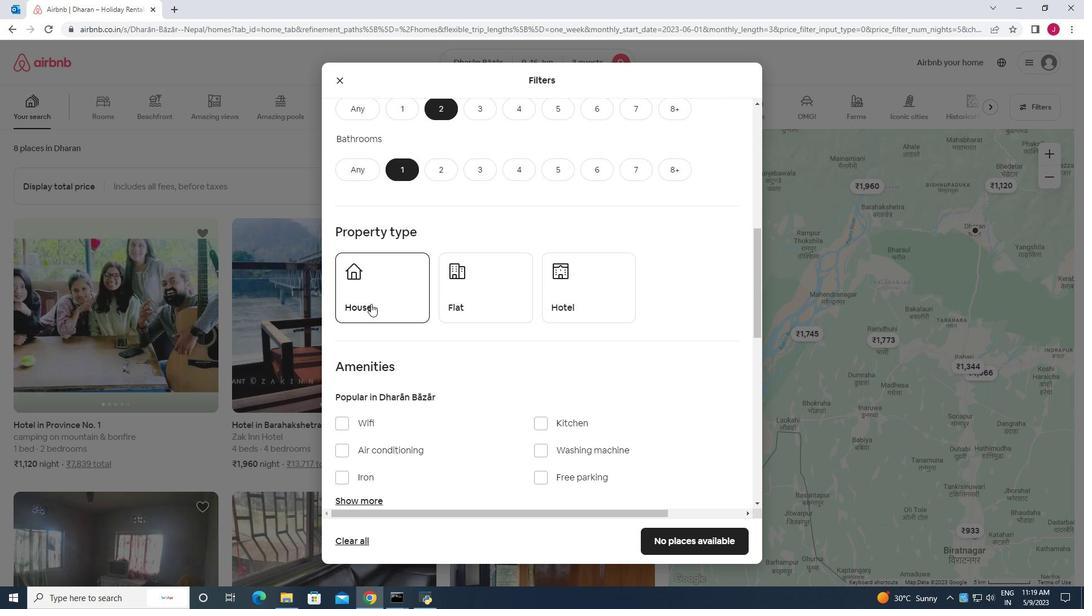 
Action: Mouse pressed left at (377, 302)
Screenshot: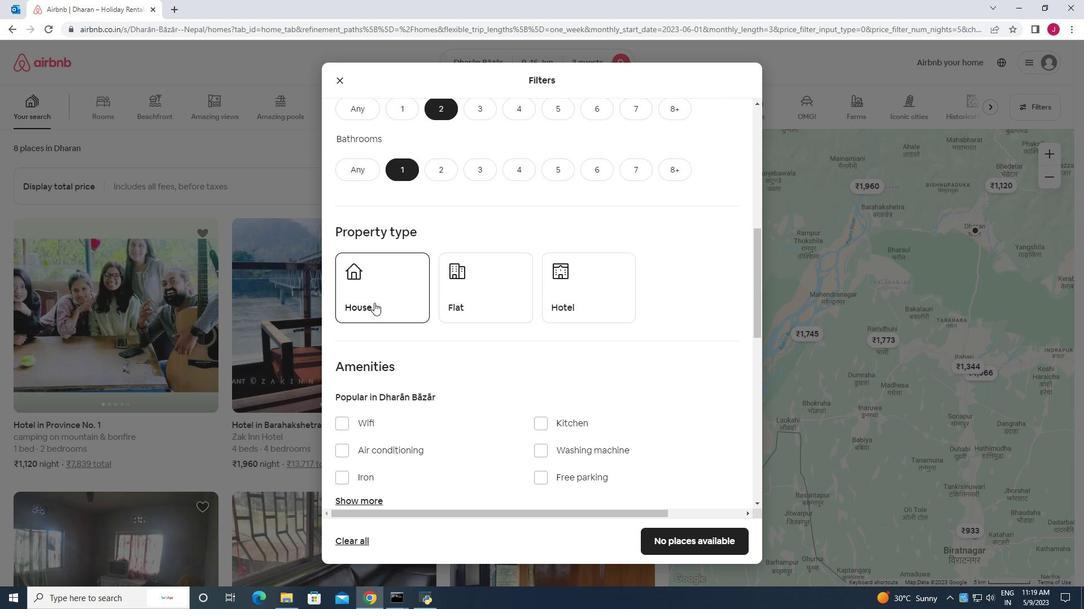 
Action: Mouse moved to (458, 304)
Screenshot: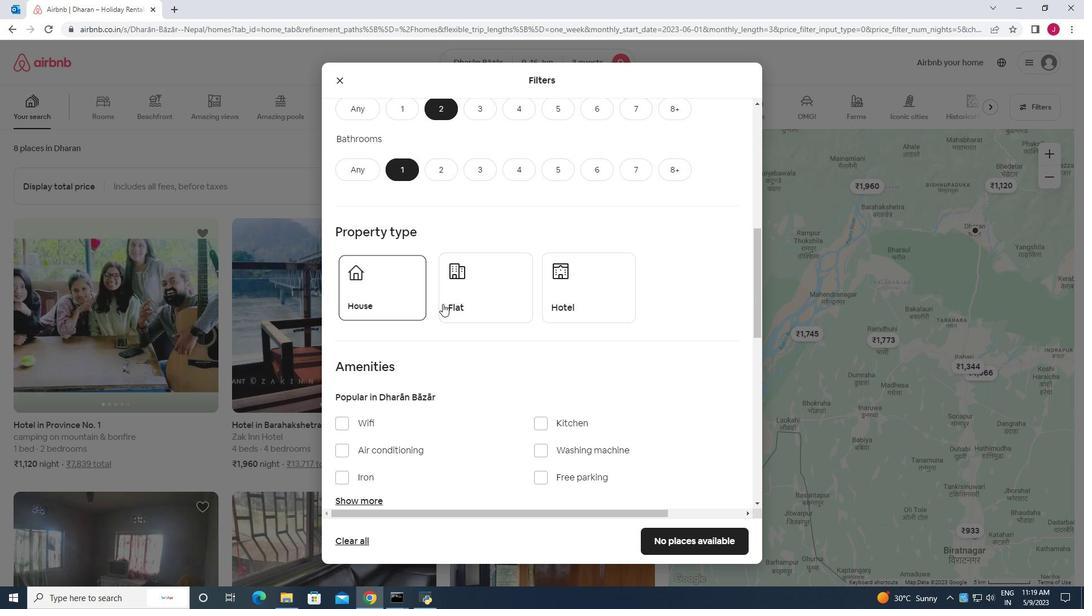 
Action: Mouse pressed left at (458, 304)
Screenshot: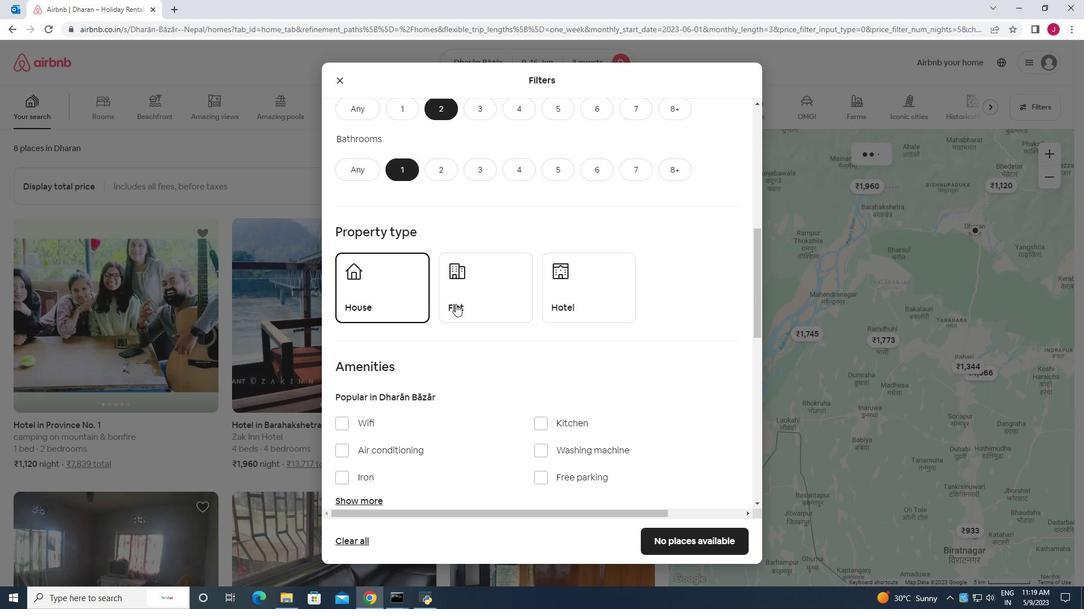 
Action: Mouse moved to (519, 304)
Screenshot: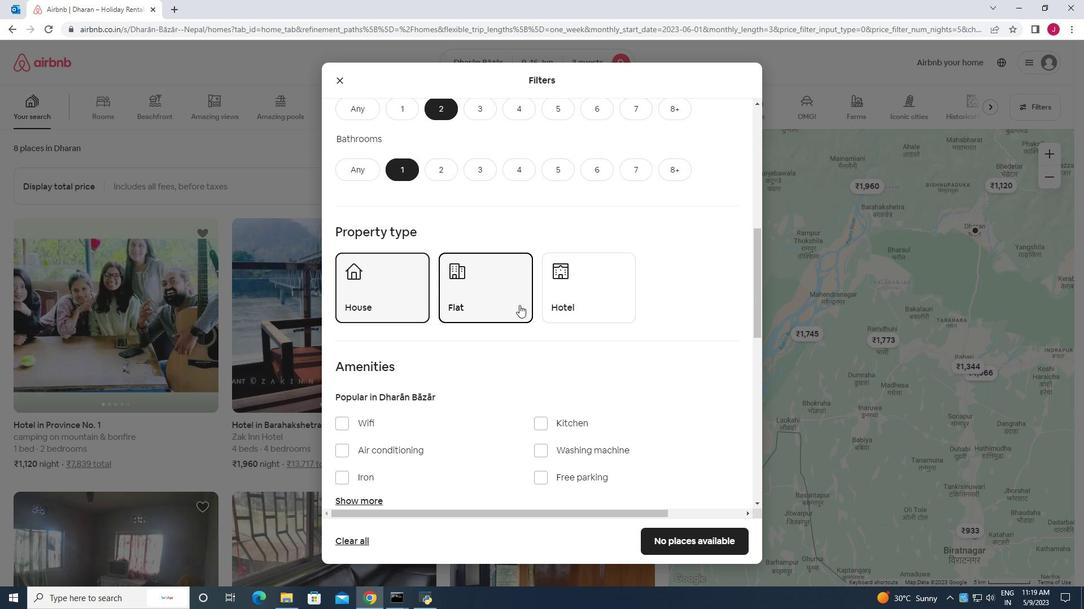 
Action: Mouse scrolled (519, 303) with delta (0, 0)
Screenshot: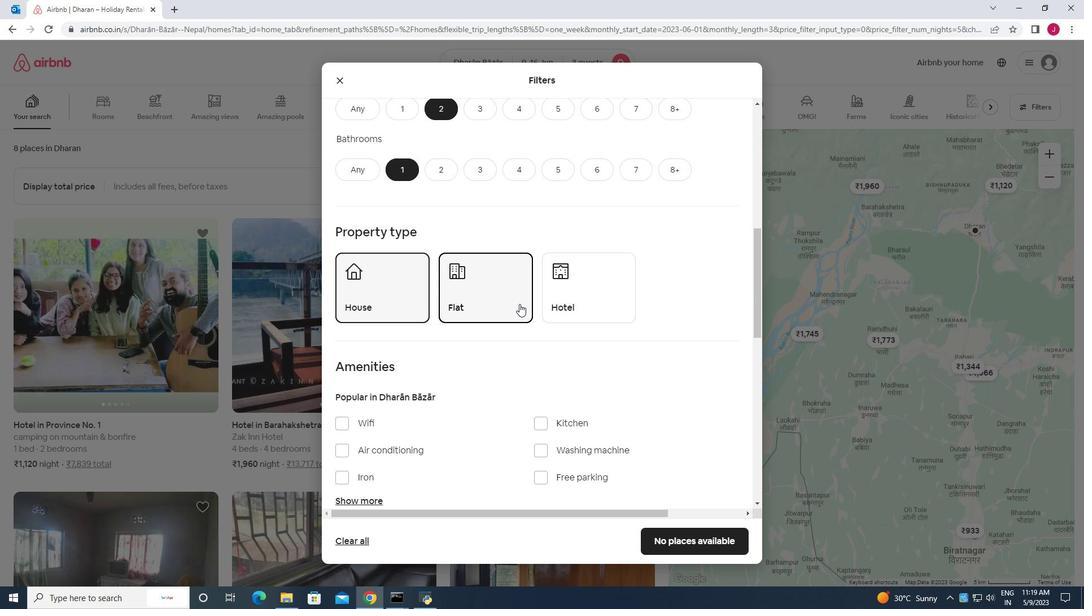 
Action: Mouse scrolled (519, 303) with delta (0, 0)
Screenshot: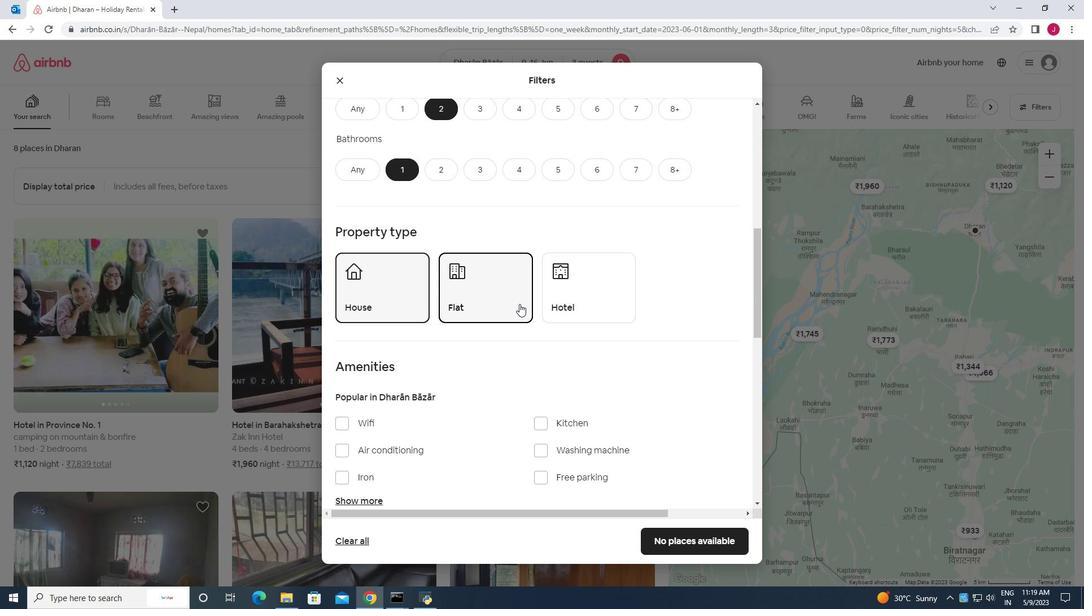 
Action: Mouse moved to (526, 317)
Screenshot: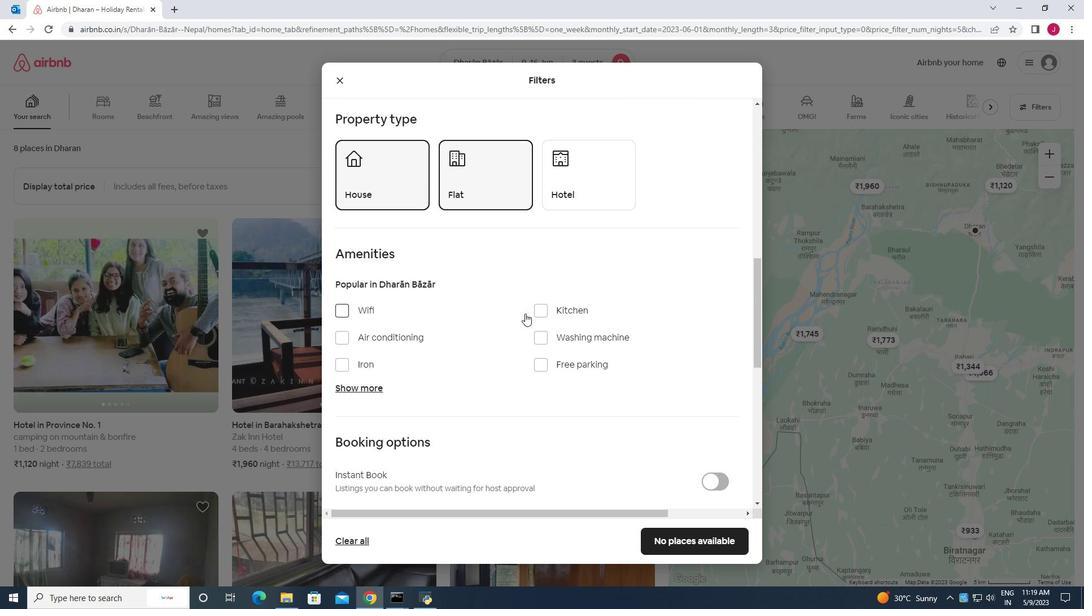 
Action: Mouse scrolled (526, 316) with delta (0, 0)
Screenshot: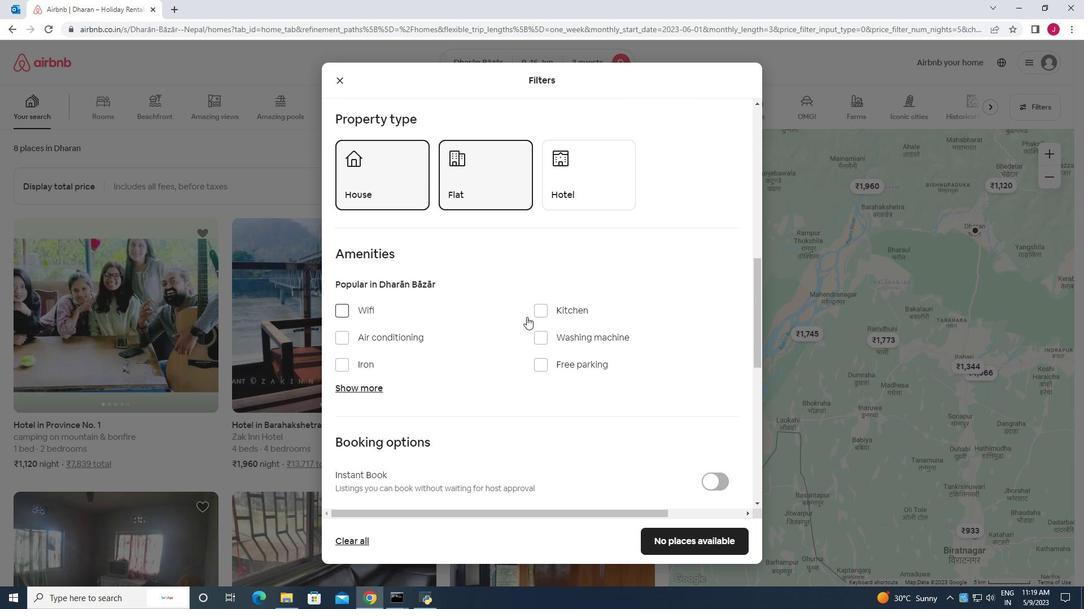 
Action: Mouse moved to (546, 313)
Screenshot: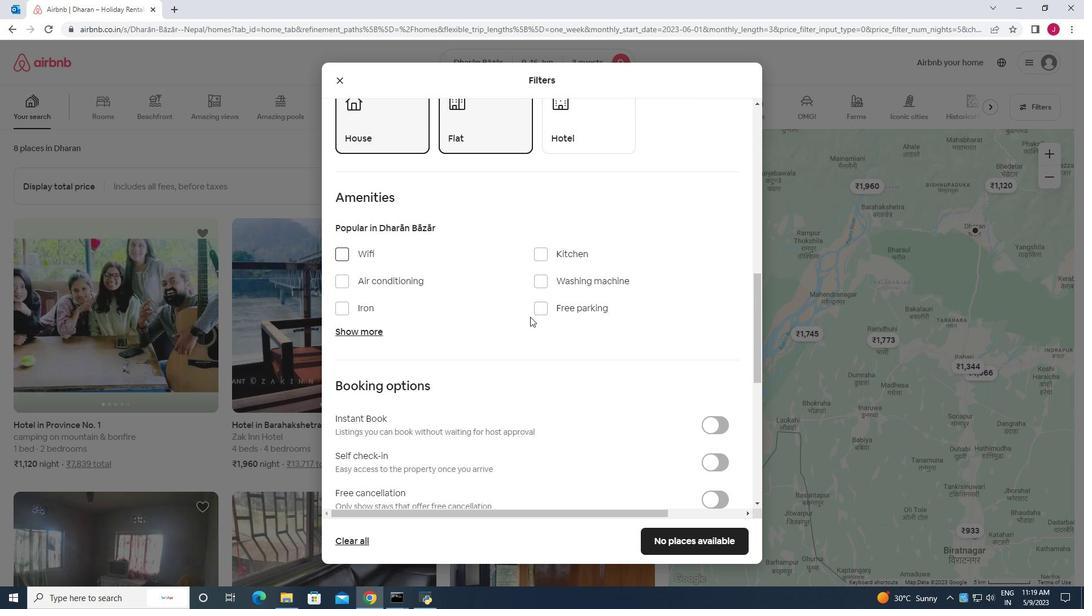 
Action: Mouse scrolled (546, 312) with delta (0, 0)
Screenshot: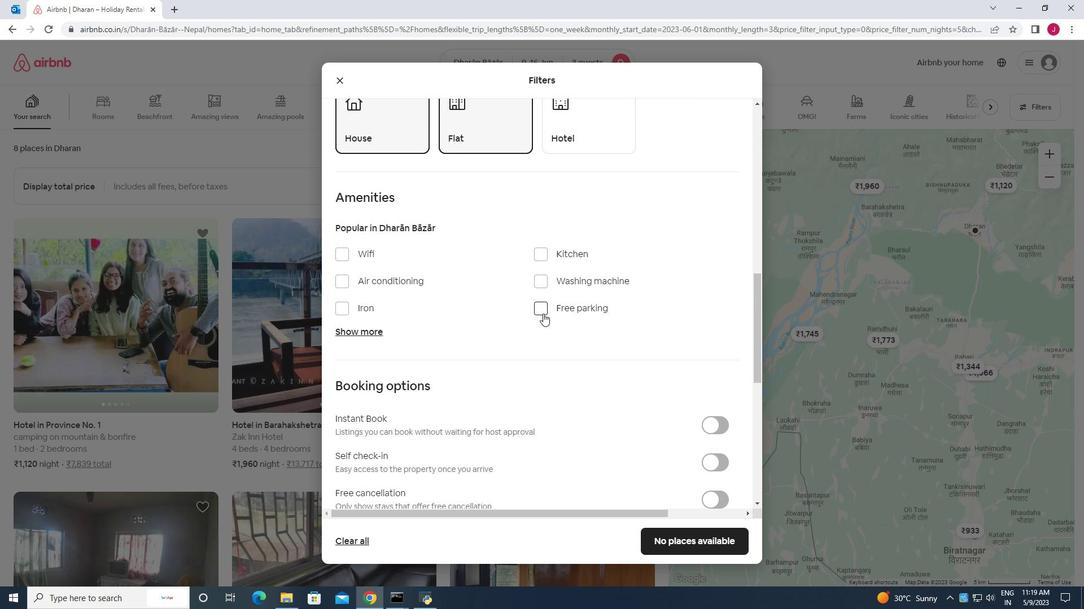 
Action: Mouse scrolled (546, 312) with delta (0, 0)
Screenshot: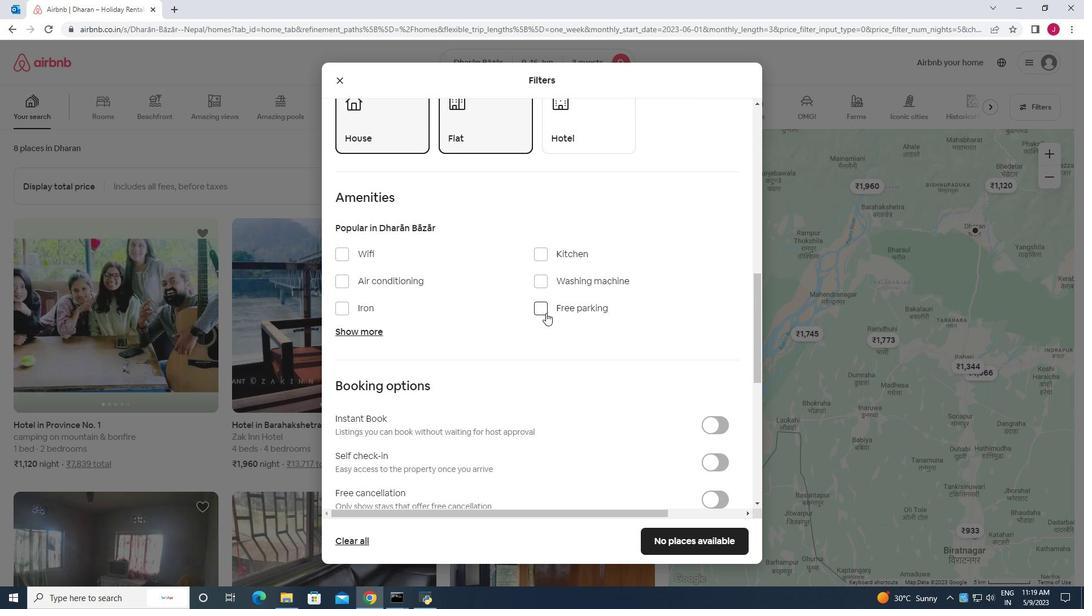 
Action: Mouse moved to (715, 355)
Screenshot: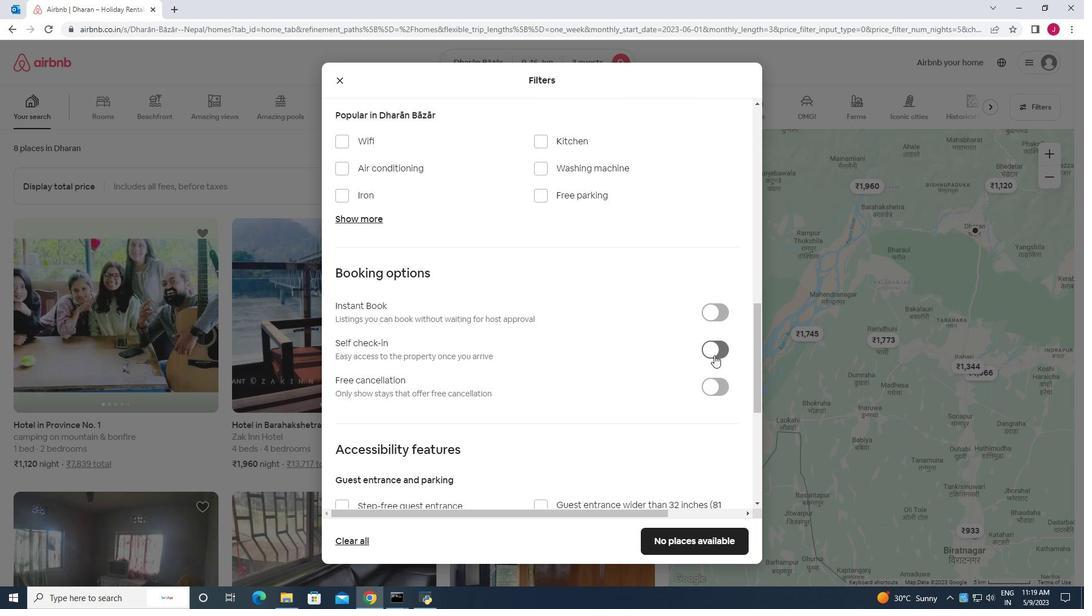
Action: Mouse pressed left at (715, 355)
Screenshot: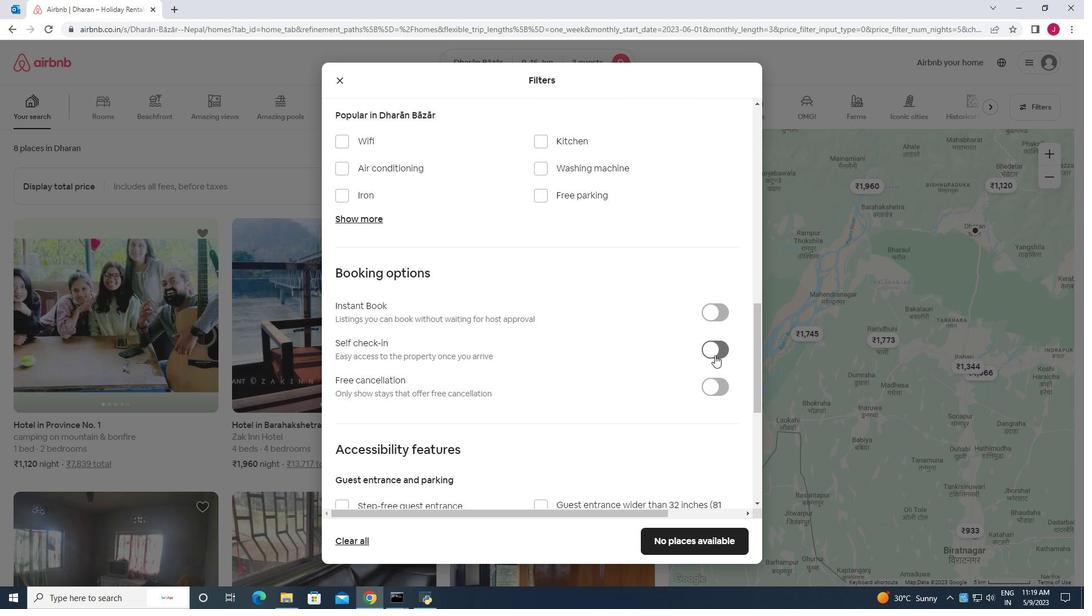 
Action: Mouse moved to (526, 299)
Screenshot: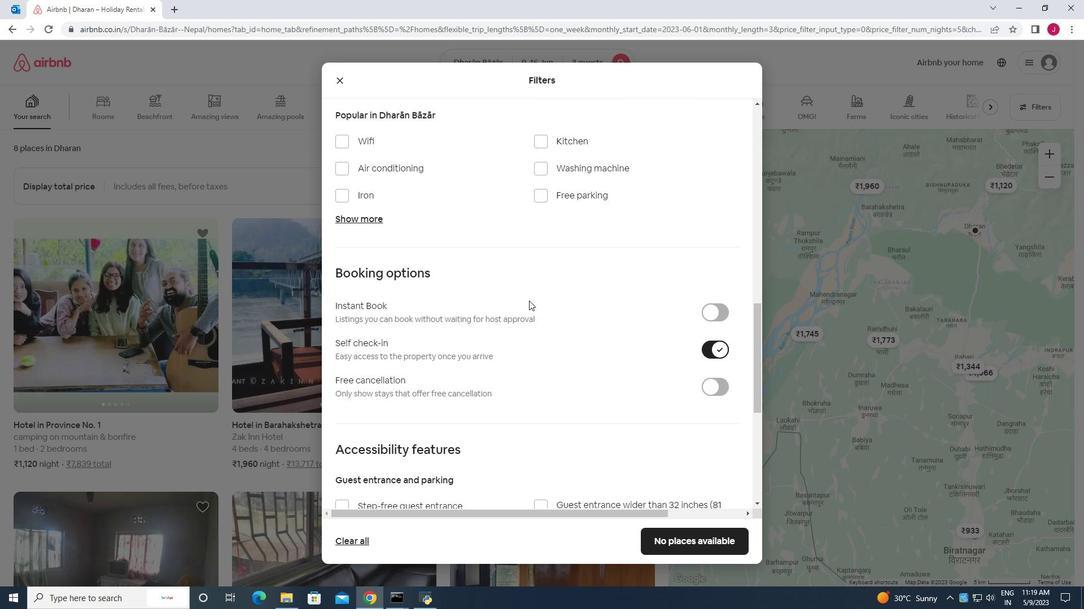
Action: Mouse scrolled (526, 299) with delta (0, 0)
Screenshot: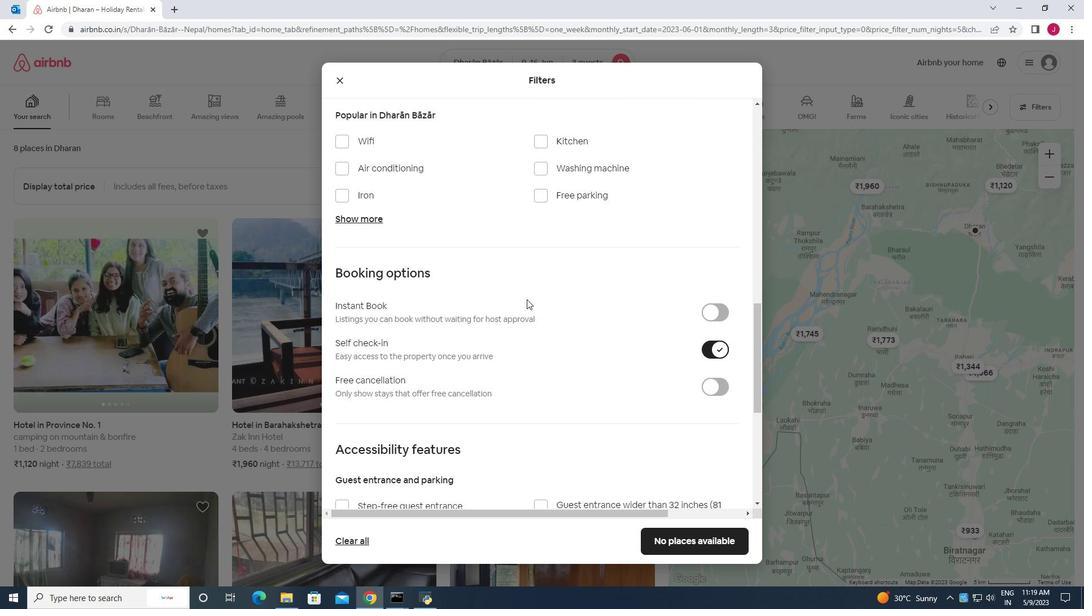 
Action: Mouse scrolled (526, 299) with delta (0, 0)
Screenshot: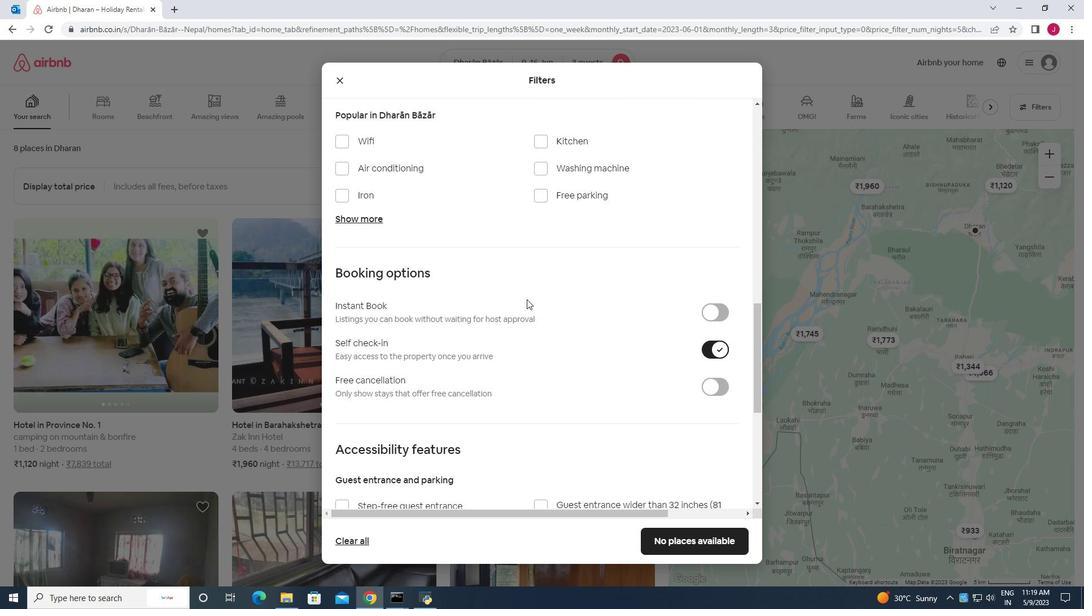 
Action: Mouse moved to (461, 303)
Screenshot: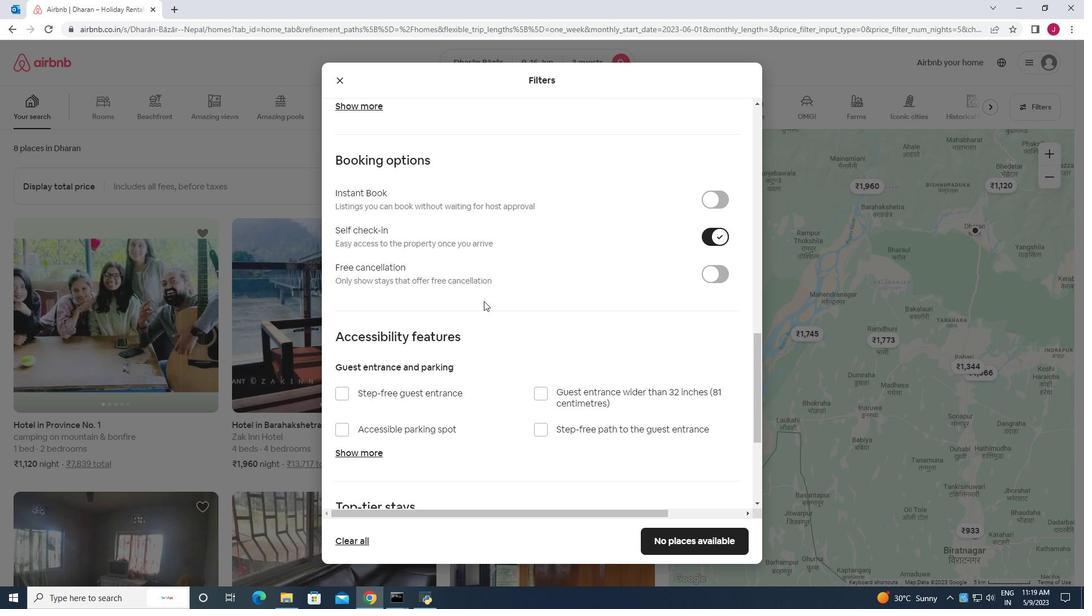 
Action: Mouse scrolled (461, 302) with delta (0, 0)
Screenshot: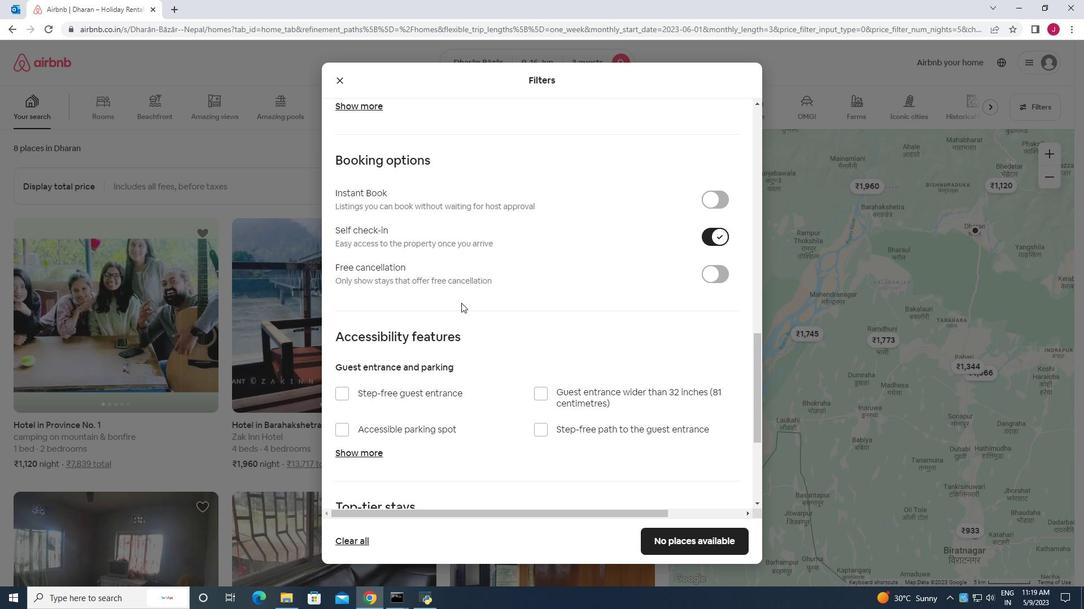 
Action: Mouse scrolled (461, 302) with delta (0, 0)
Screenshot: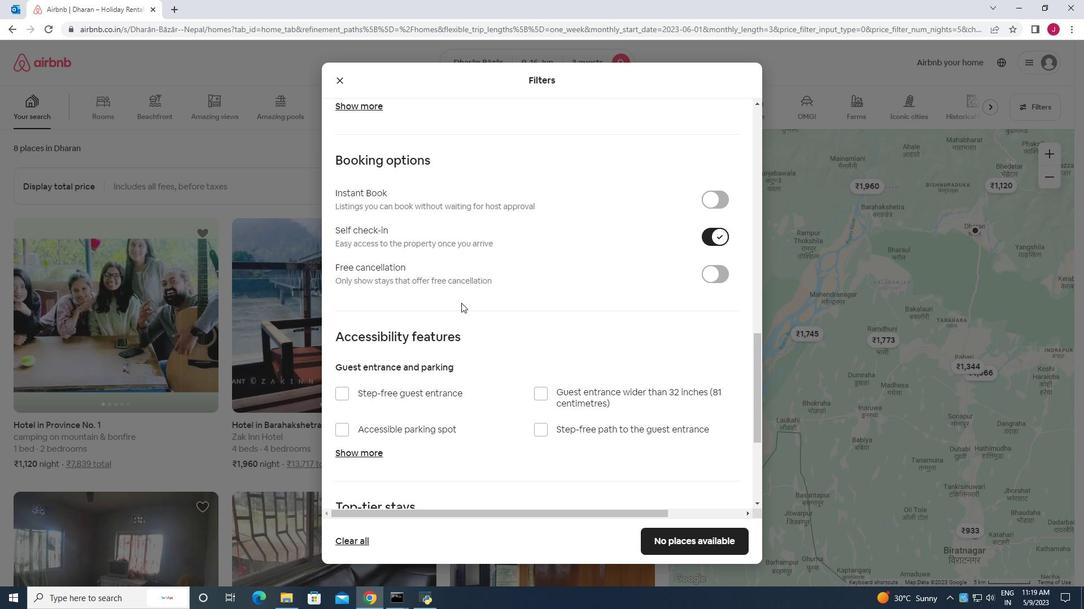 
Action: Mouse scrolled (461, 302) with delta (0, 0)
Screenshot: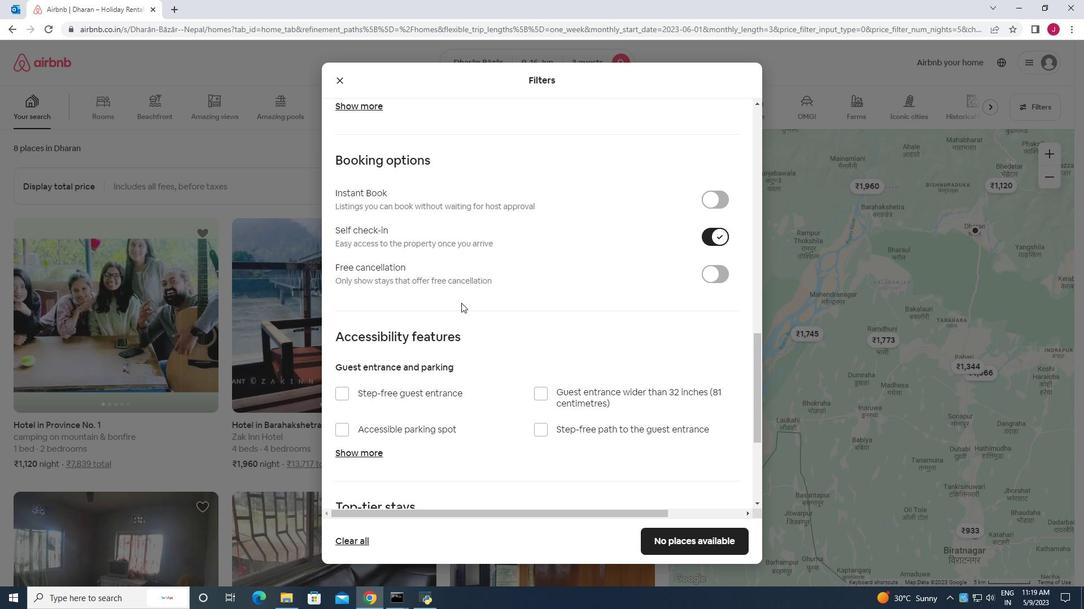 
Action: Mouse scrolled (461, 302) with delta (0, 0)
Screenshot: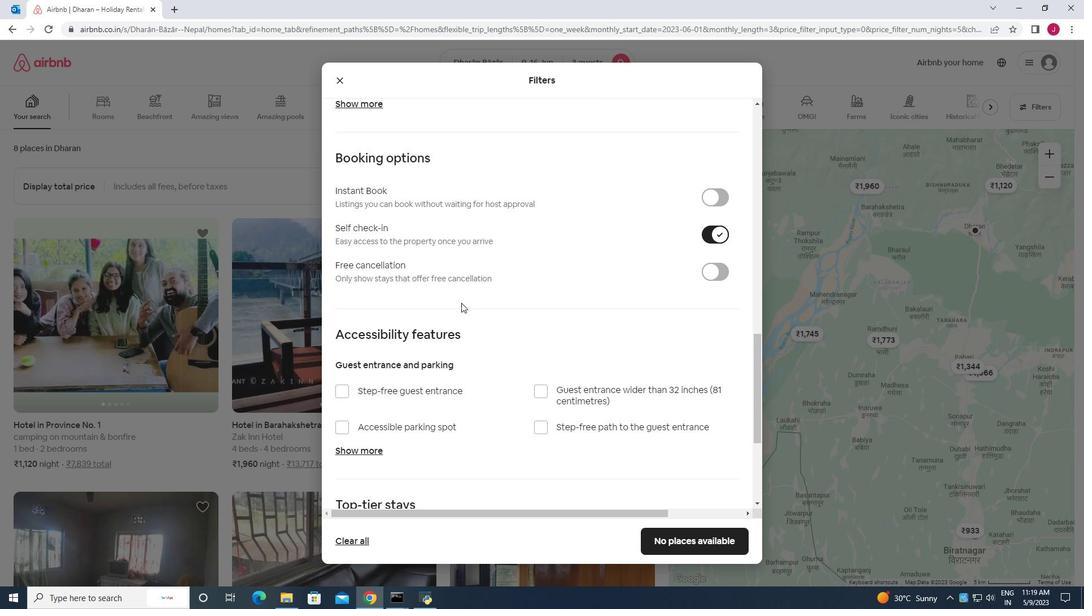 
Action: Mouse moved to (407, 315)
Screenshot: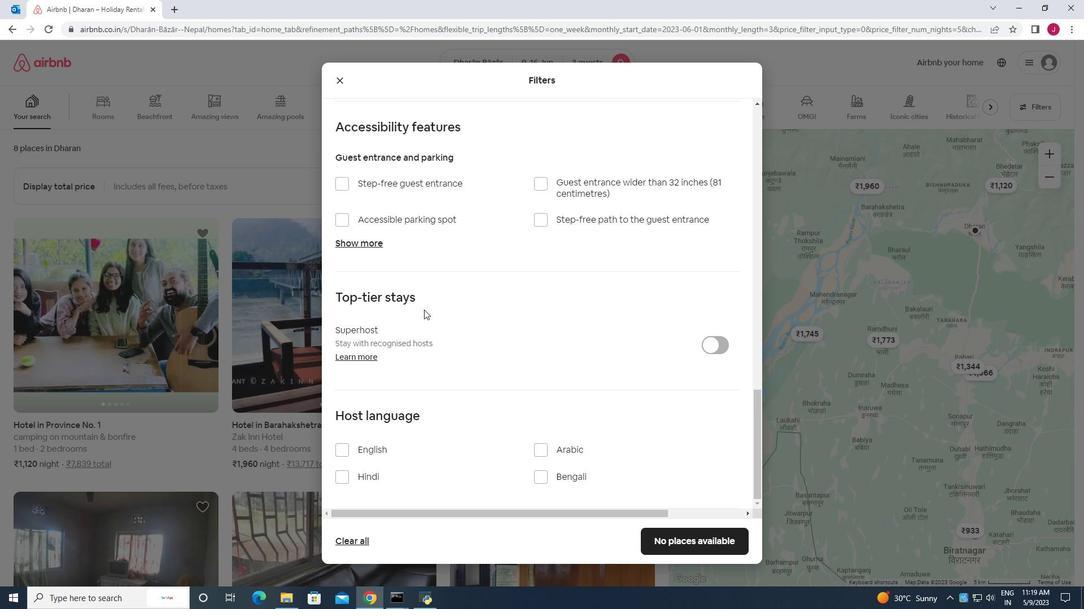 
Action: Mouse scrolled (407, 315) with delta (0, 0)
Screenshot: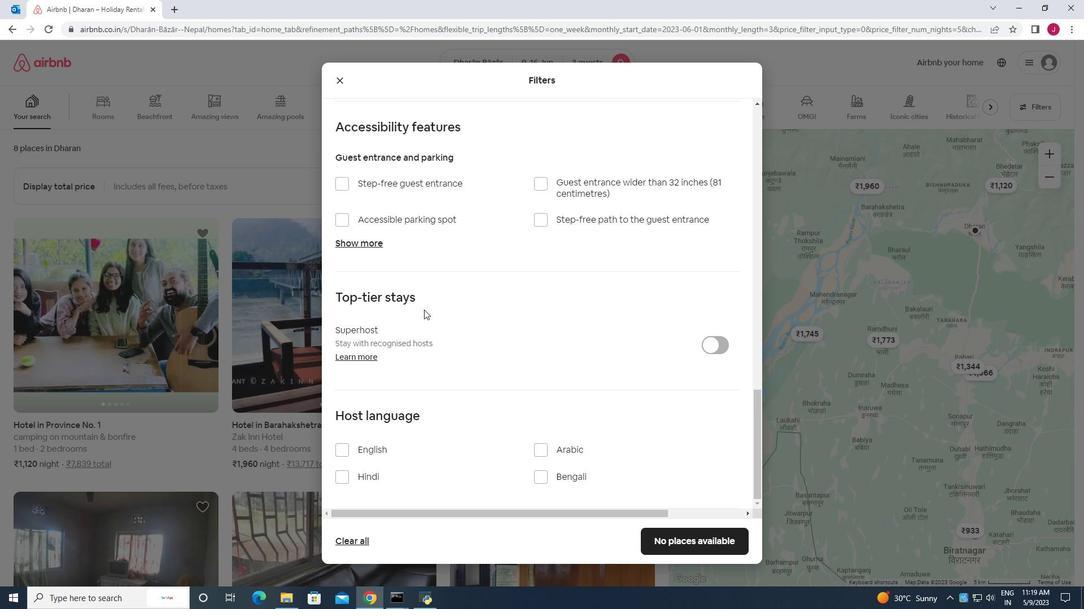 
Action: Mouse moved to (407, 315)
Screenshot: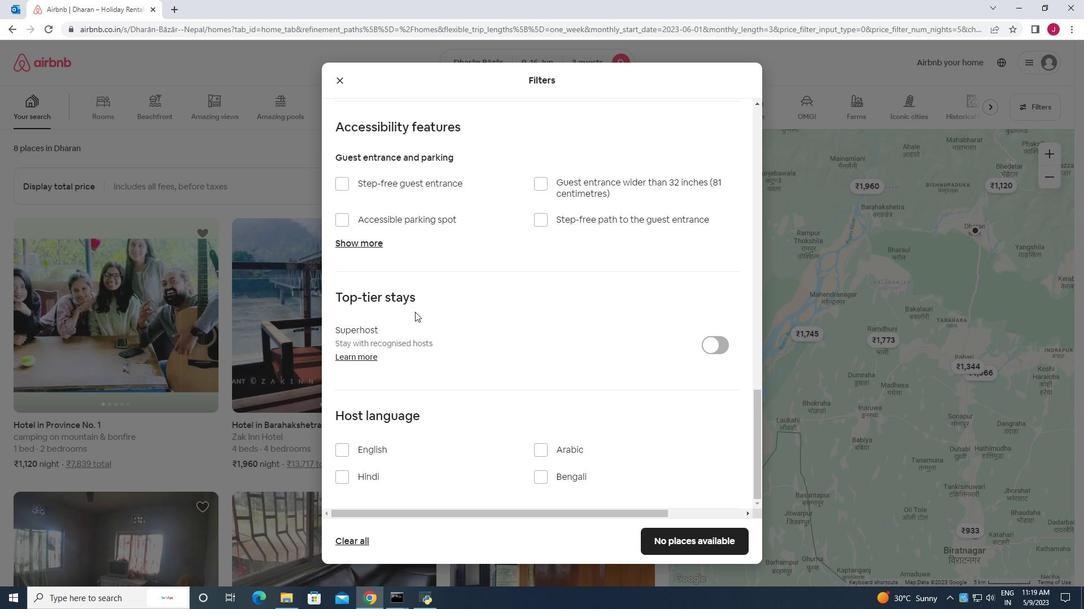 
Action: Mouse scrolled (407, 315) with delta (0, 0)
Screenshot: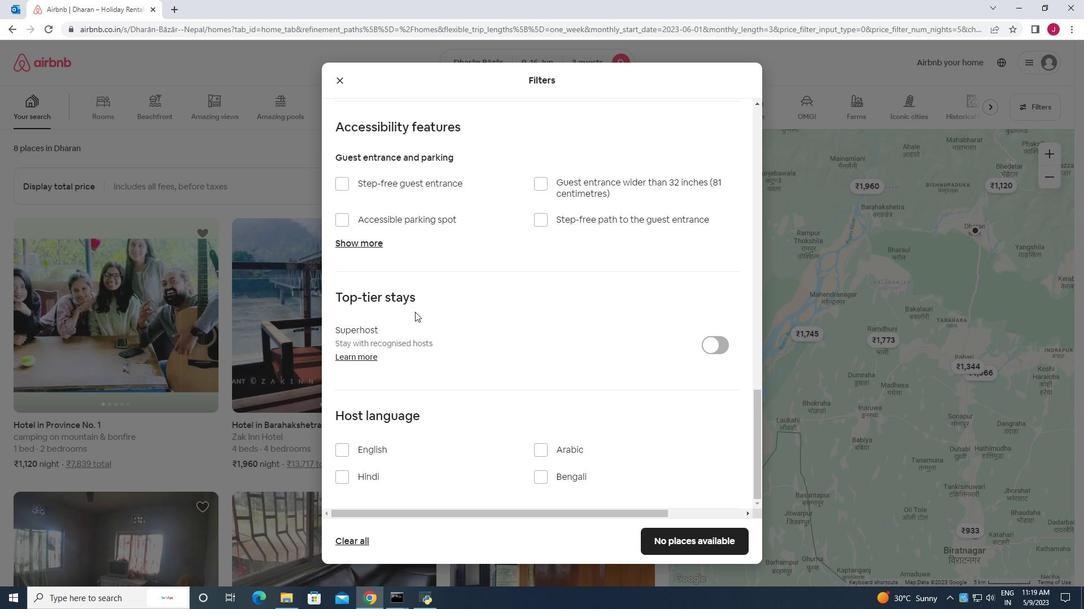 
Action: Mouse moved to (407, 316)
Screenshot: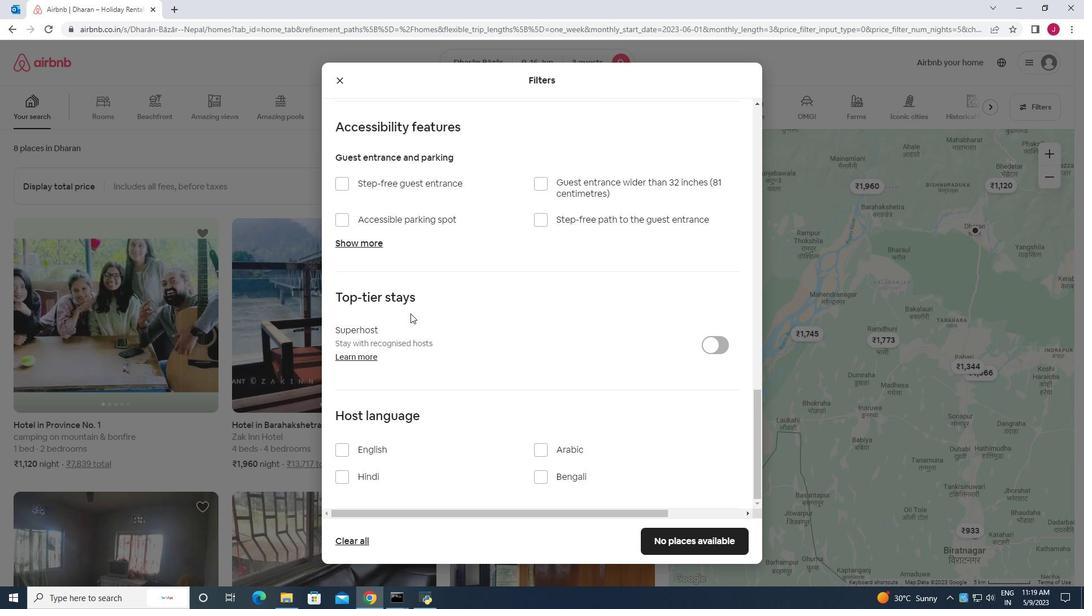 
Action: Mouse scrolled (407, 315) with delta (0, 0)
Screenshot: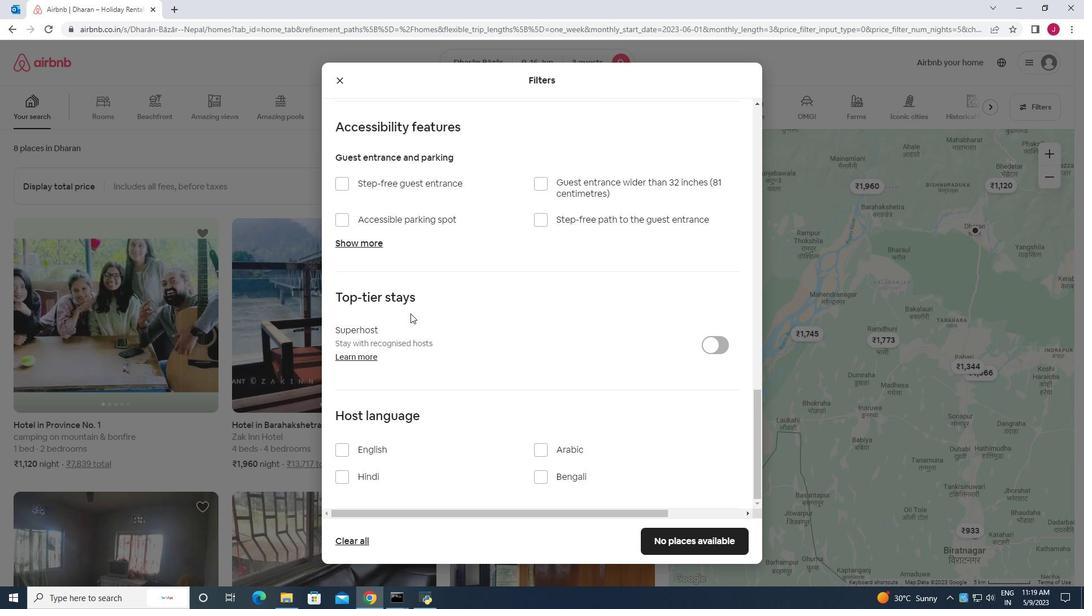 
Action: Mouse scrolled (407, 315) with delta (0, 0)
Screenshot: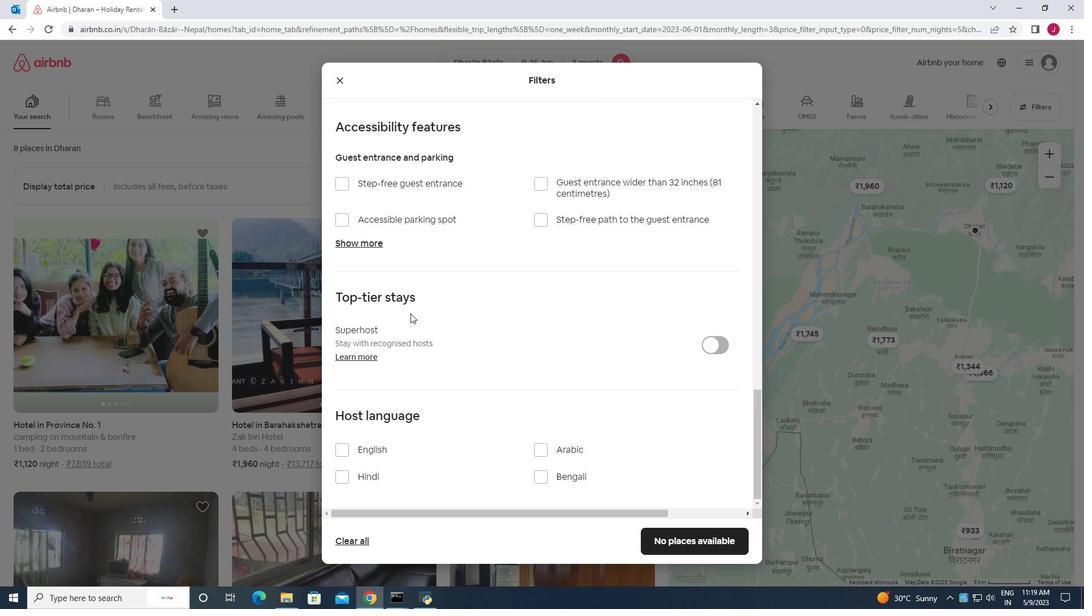 
Action: Mouse moved to (341, 454)
Screenshot: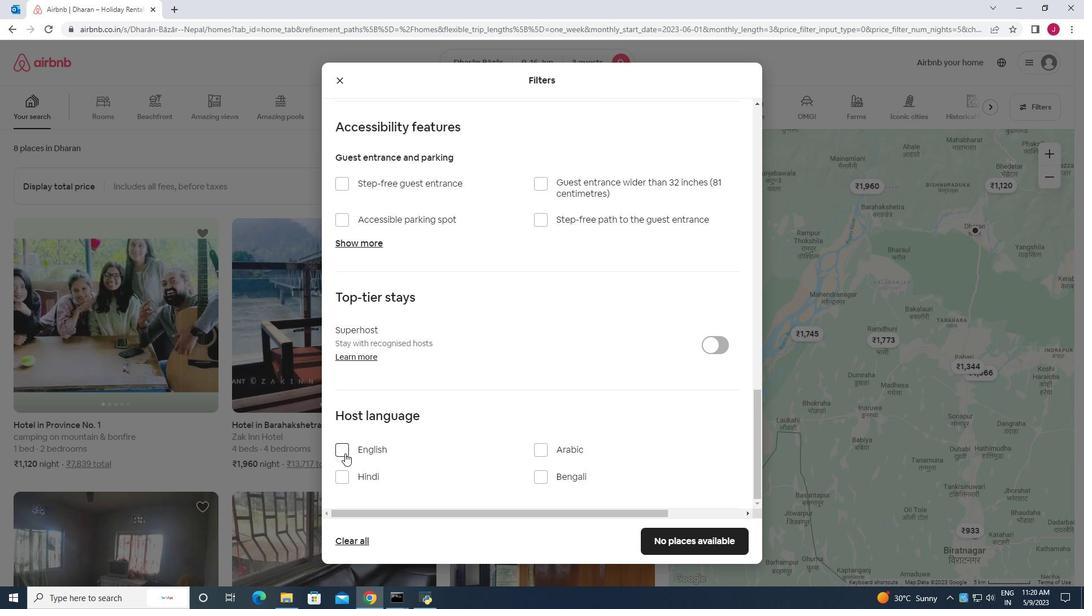 
Action: Mouse pressed left at (341, 454)
Screenshot: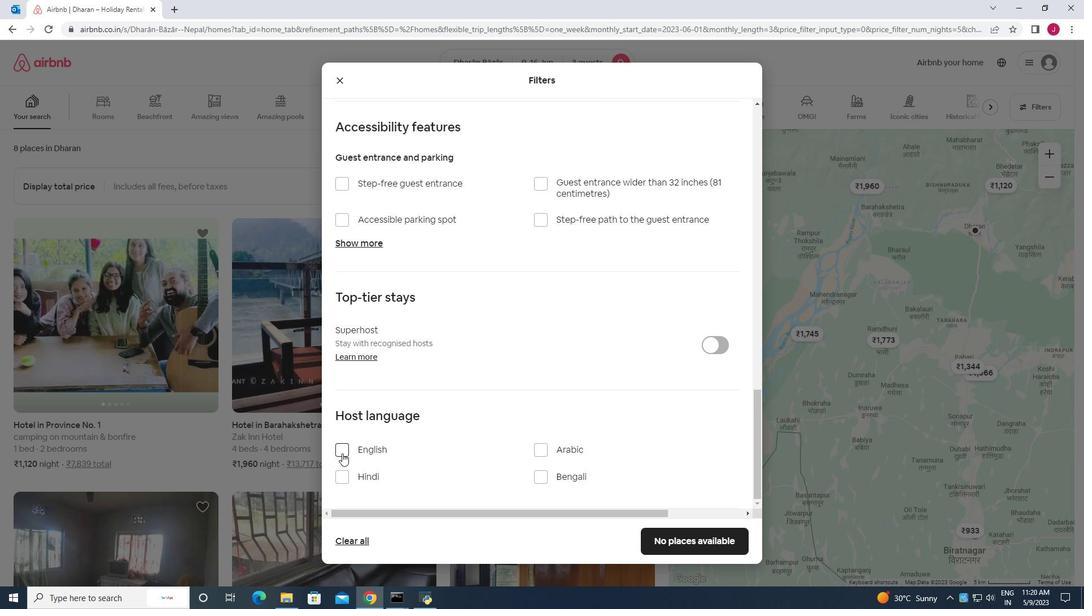 
Action: Mouse moved to (566, 412)
Screenshot: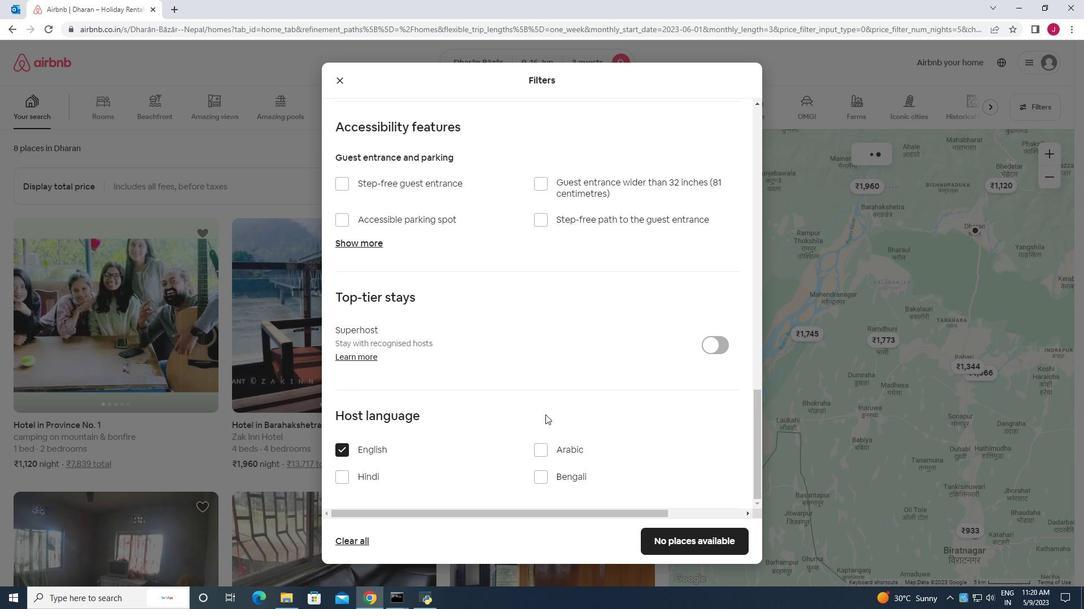 
Action: Mouse scrolled (566, 411) with delta (0, 0)
Screenshot: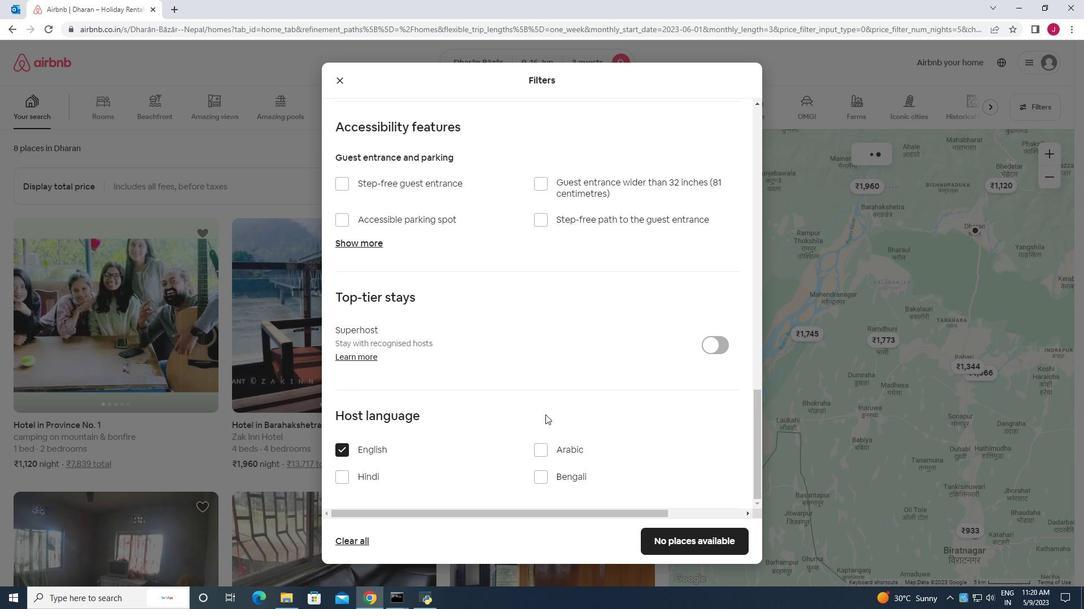 
Action: Mouse moved to (570, 412)
Screenshot: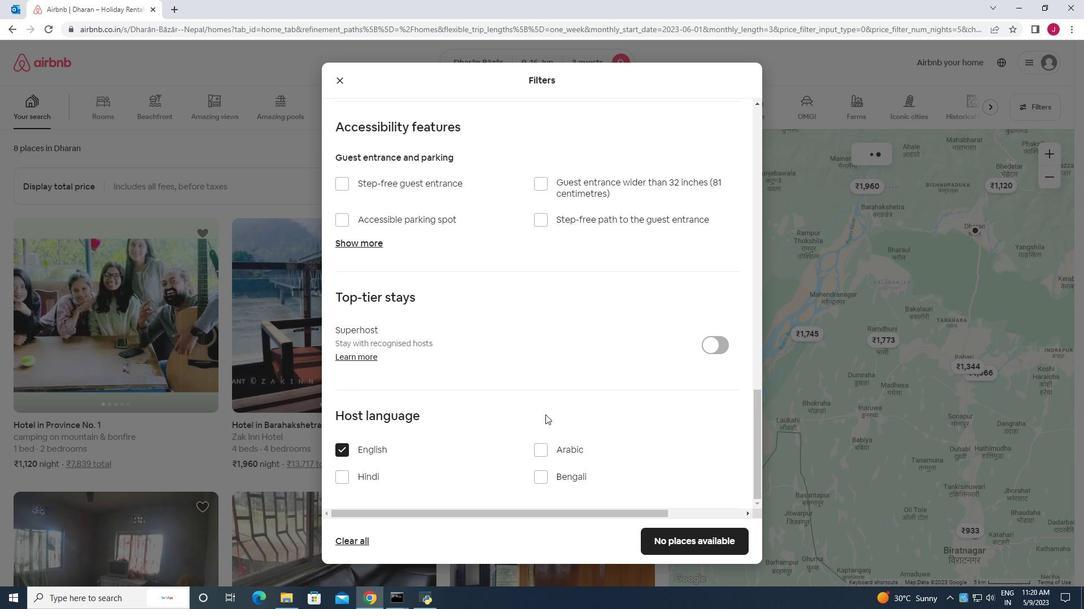 
Action: Mouse scrolled (570, 412) with delta (0, 0)
Screenshot: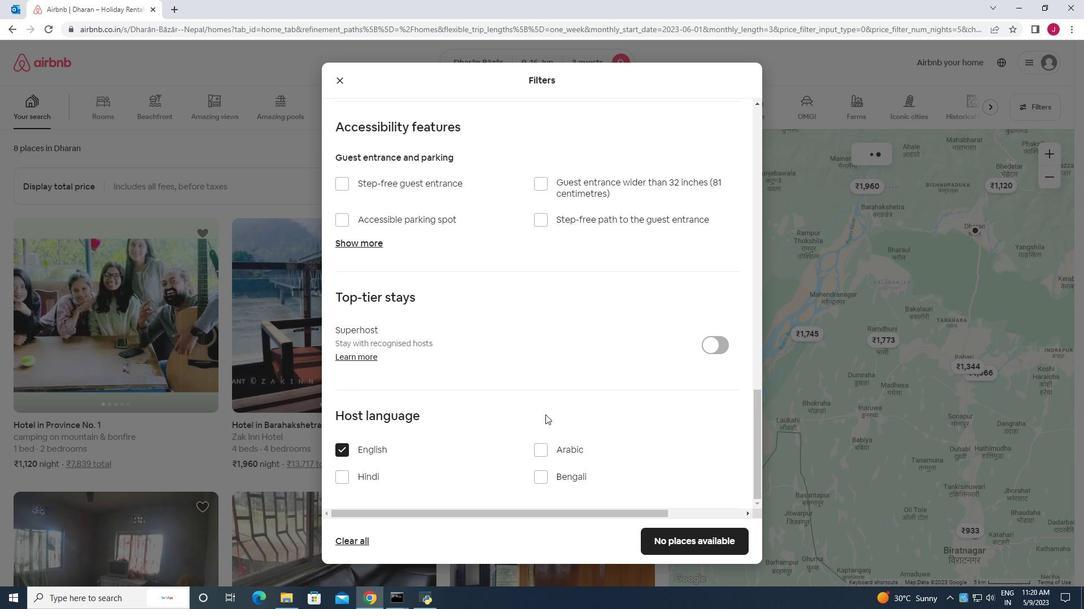
Action: Mouse moved to (575, 414)
Screenshot: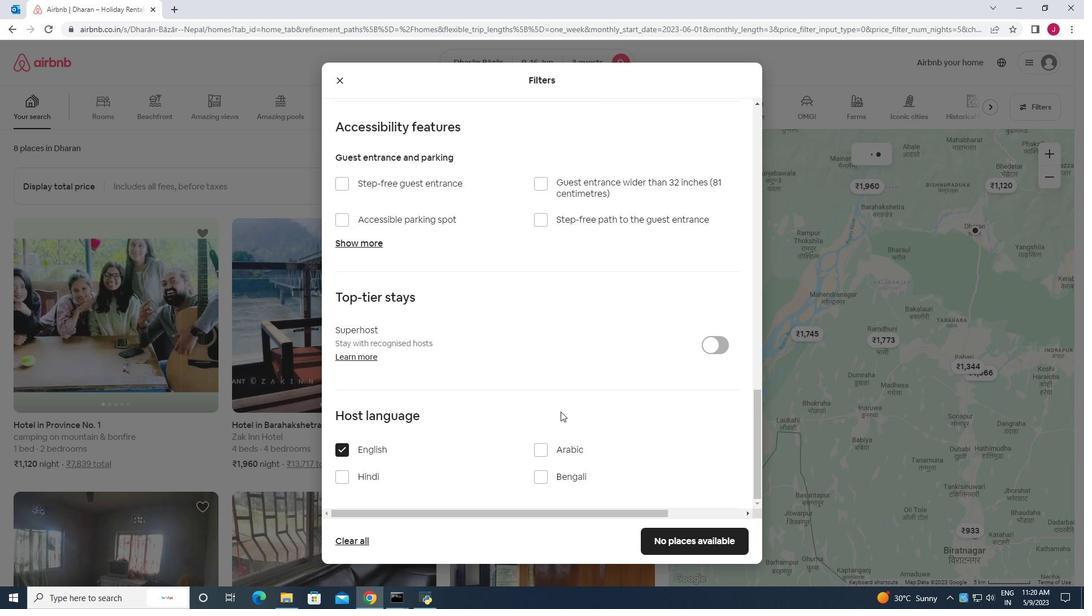 
Action: Mouse scrolled (575, 413) with delta (0, 0)
Screenshot: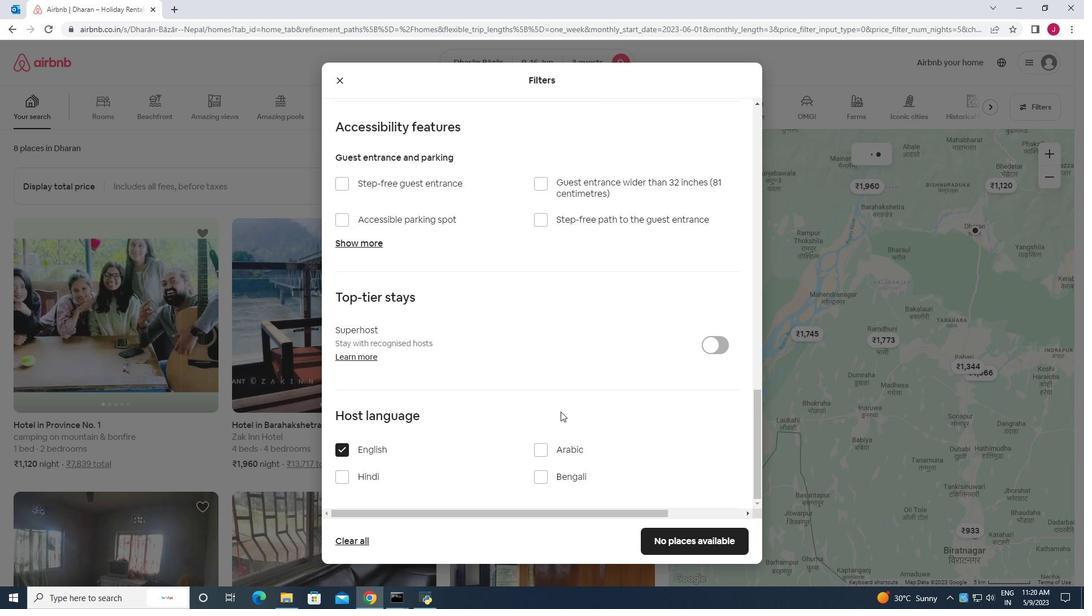 
Action: Mouse moved to (698, 542)
Screenshot: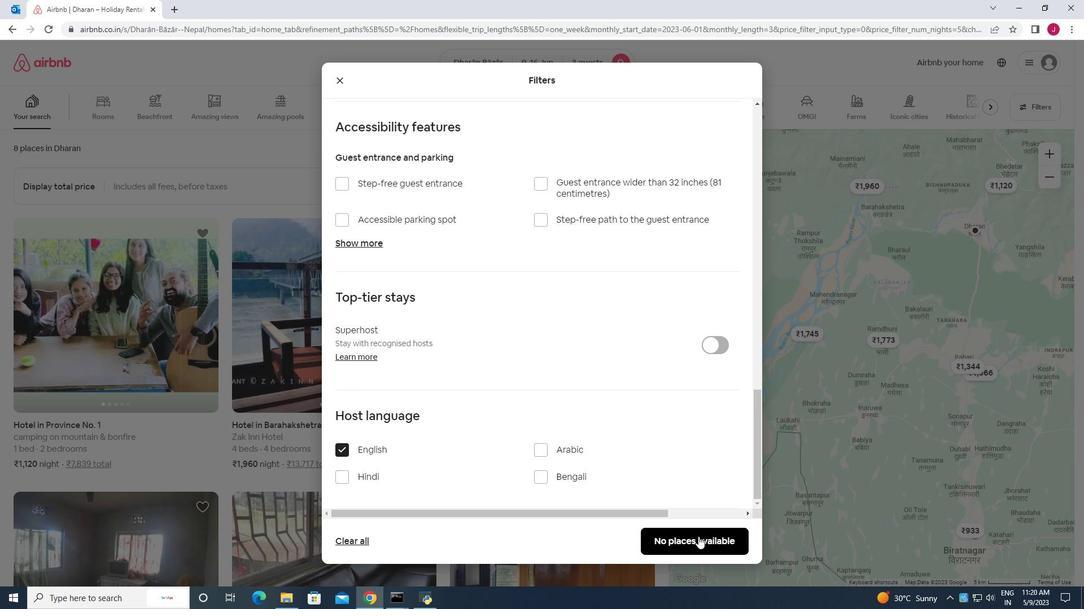 
Action: Mouse pressed left at (698, 542)
Screenshot: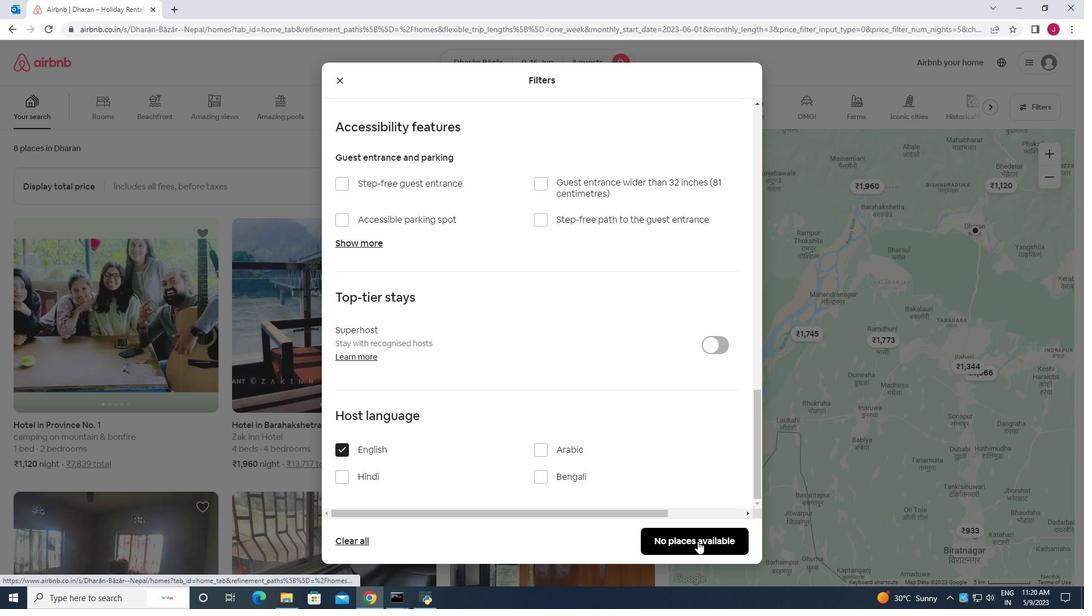
Action: Mouse moved to (629, 387)
Screenshot: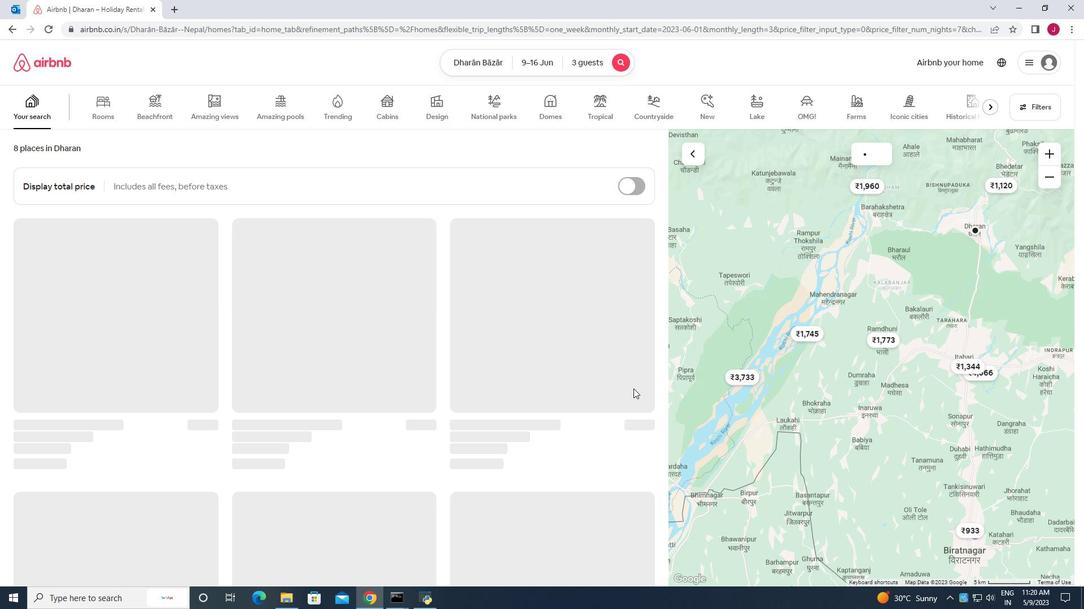 
